 Task: Plan a weekend getaway for the end of September.
Action: Mouse moved to (76, 114)
Screenshot: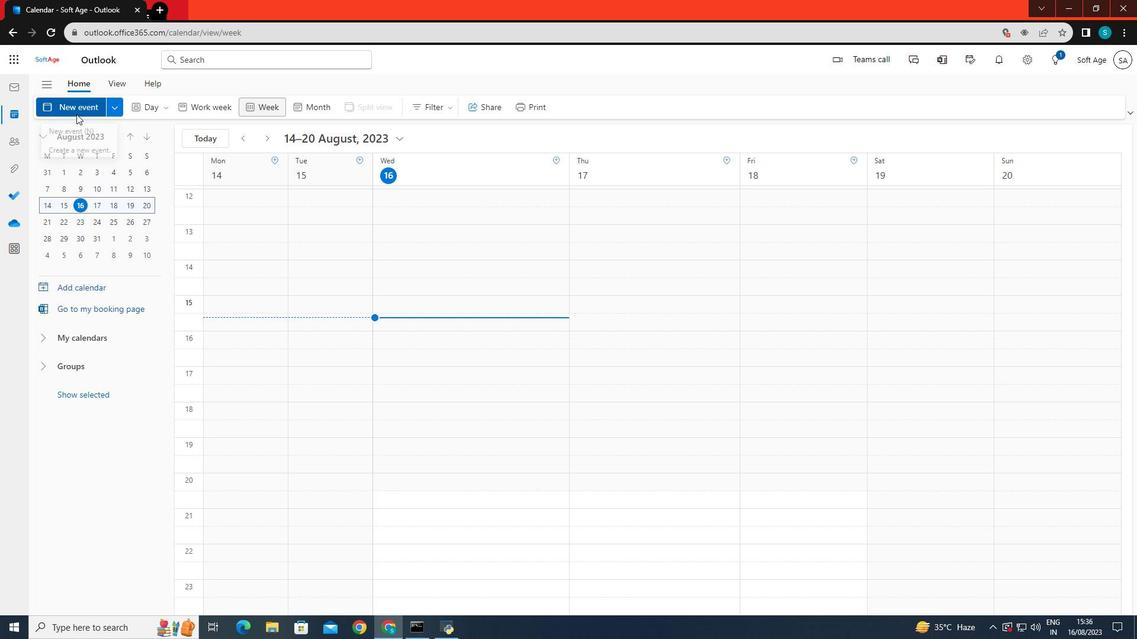 
Action: Mouse pressed left at (76, 114)
Screenshot: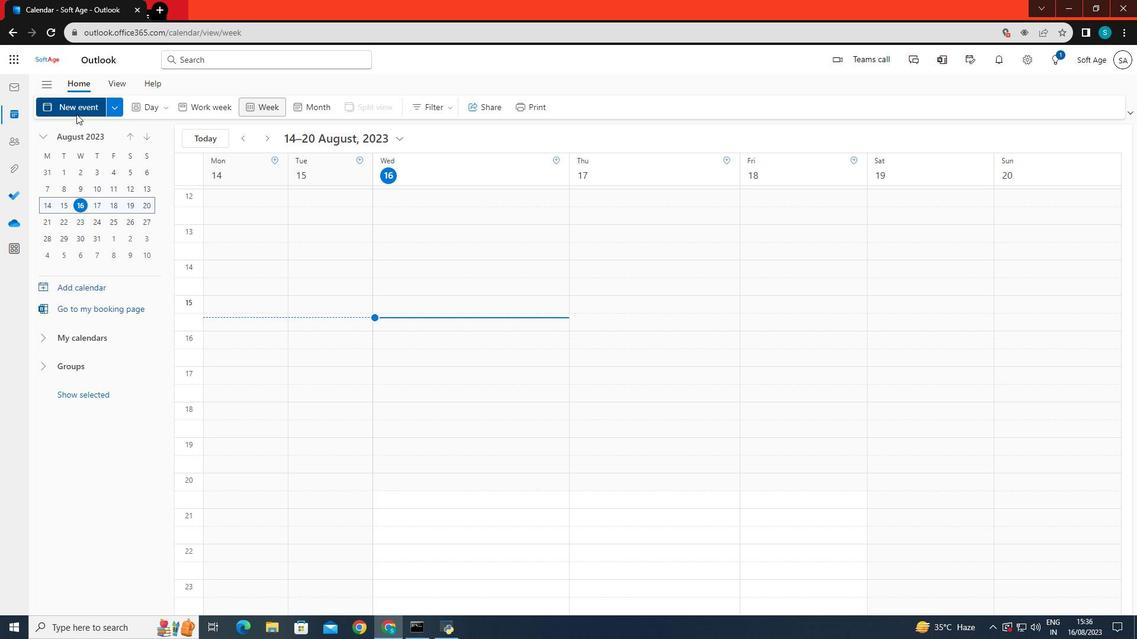 
Action: Mouse moved to (327, 181)
Screenshot: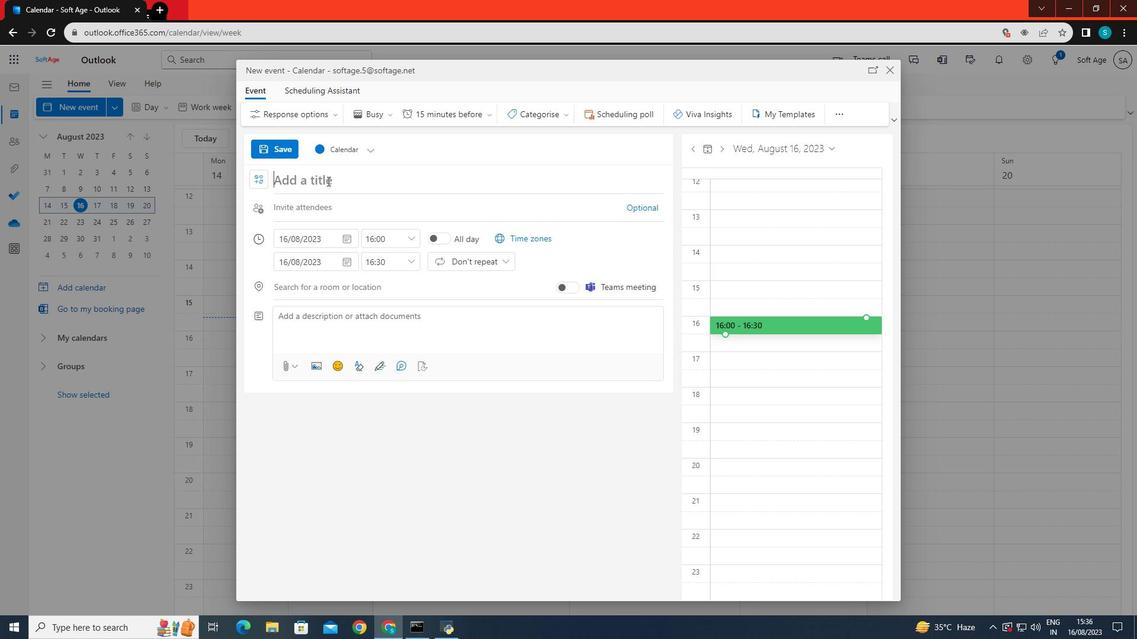 
Action: Mouse pressed left at (327, 181)
Screenshot: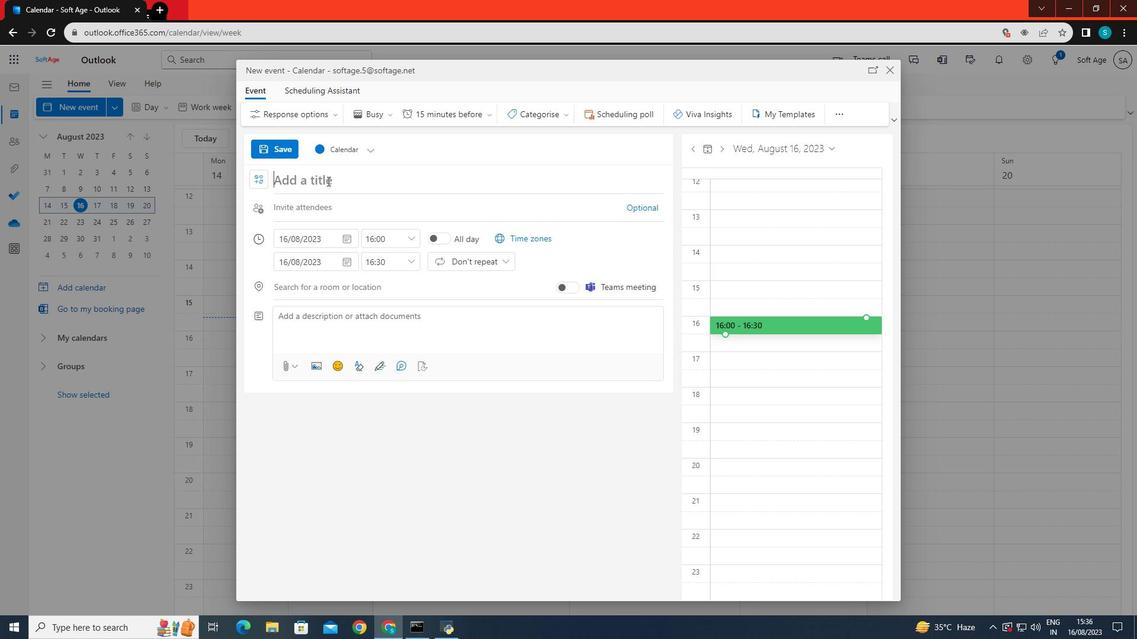 
Action: Key pressed <Key.caps_lock>PA<Key.backspace>LAN<Key.backspace><Key.backspace><Key.backspace><Key.caps_lock>lan<Key.space>a<Key.space>weekend
Screenshot: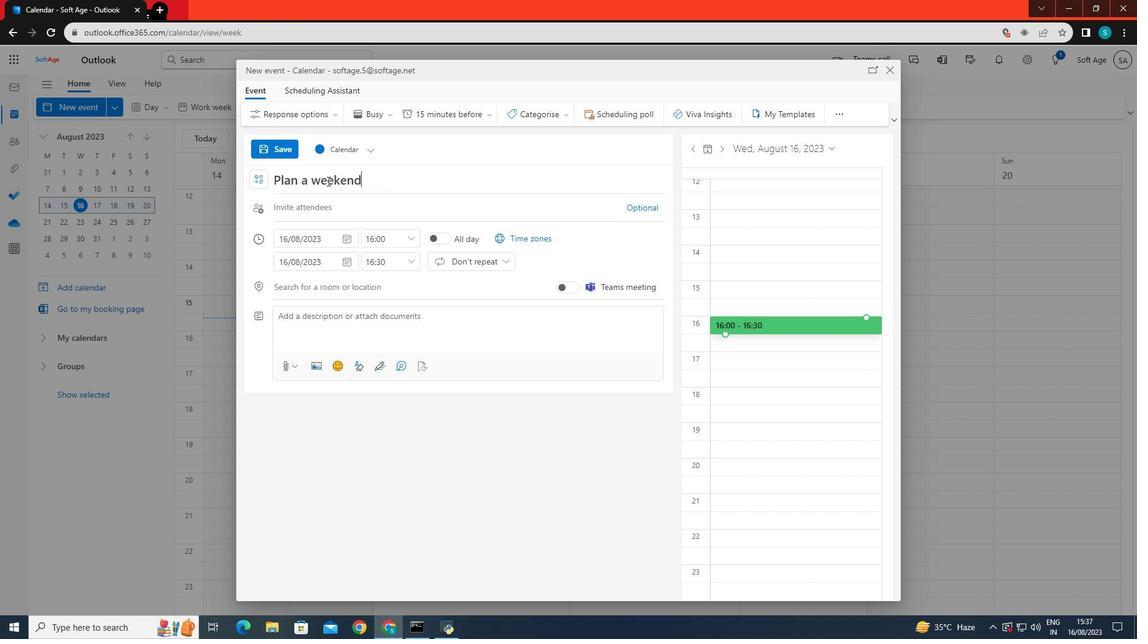 
Action: Mouse moved to (309, 235)
Screenshot: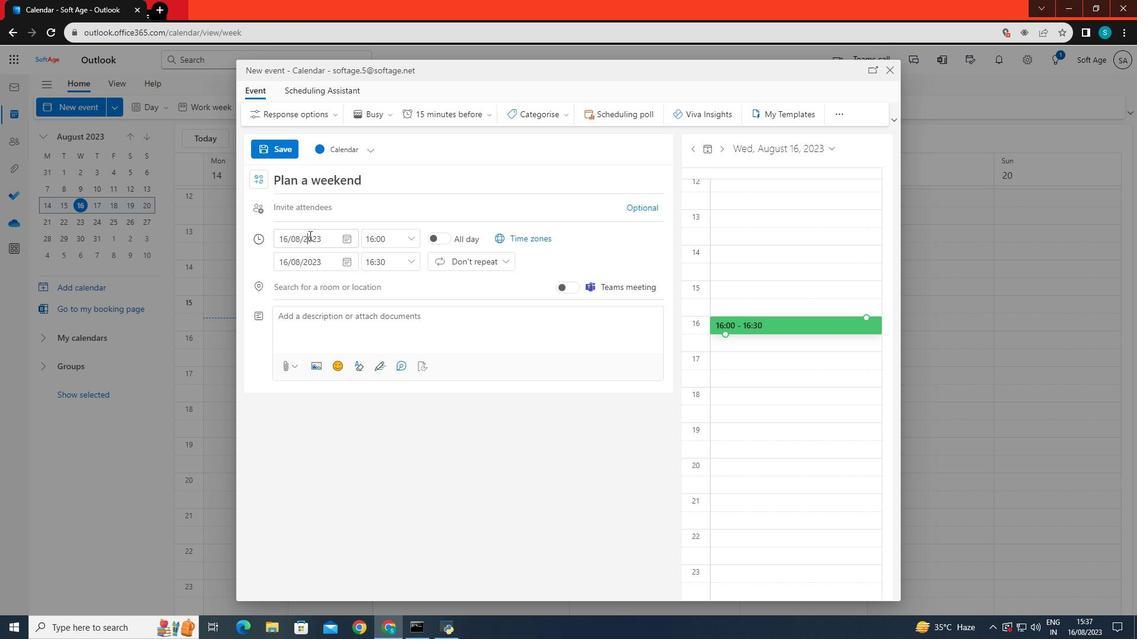
Action: Mouse pressed left at (309, 235)
Screenshot: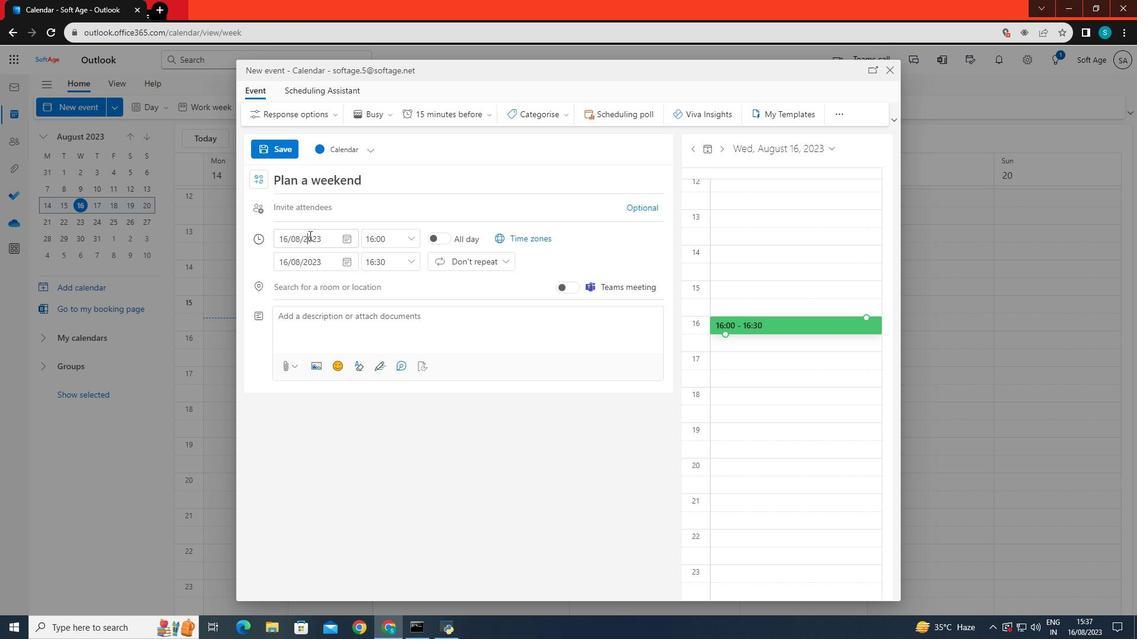 
Action: Mouse moved to (384, 265)
Screenshot: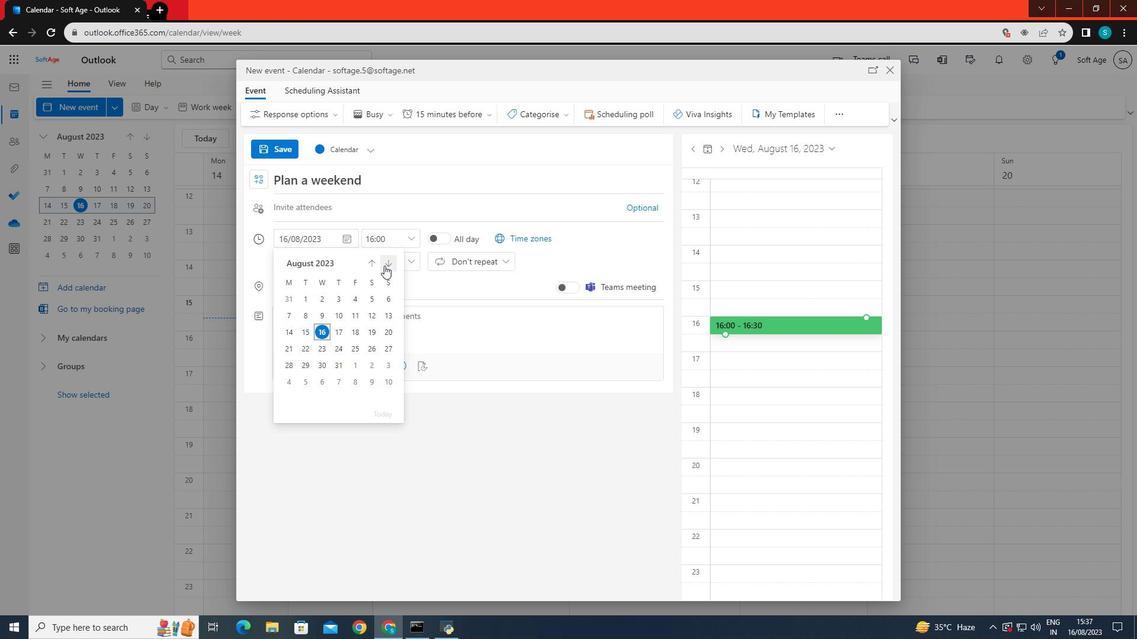 
Action: Mouse pressed left at (384, 265)
Screenshot: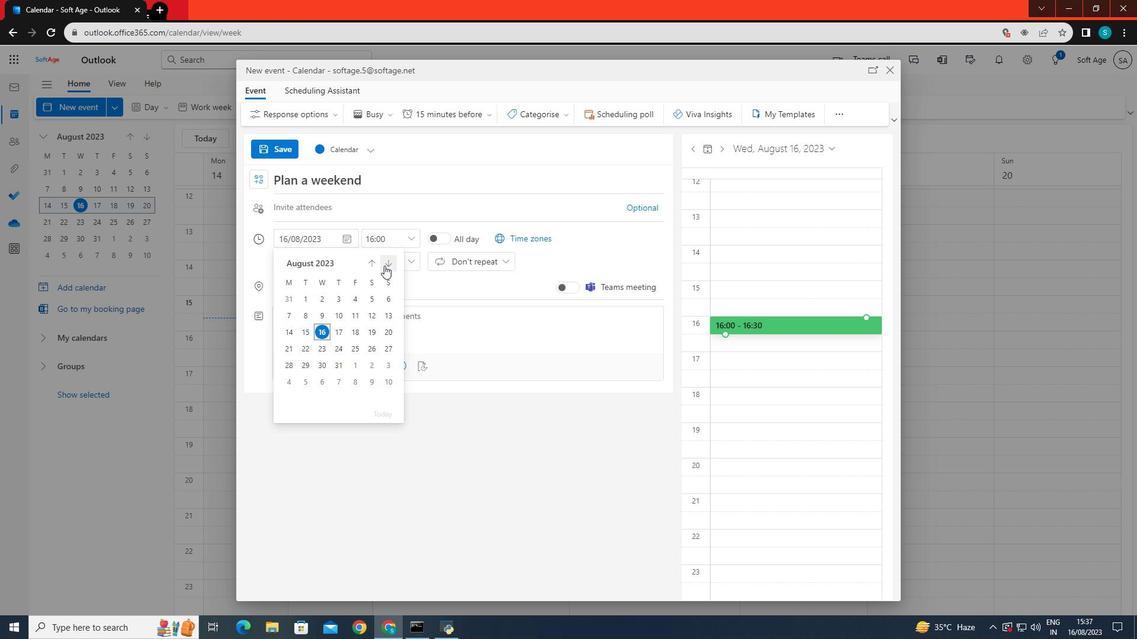 
Action: Mouse moved to (355, 366)
Screenshot: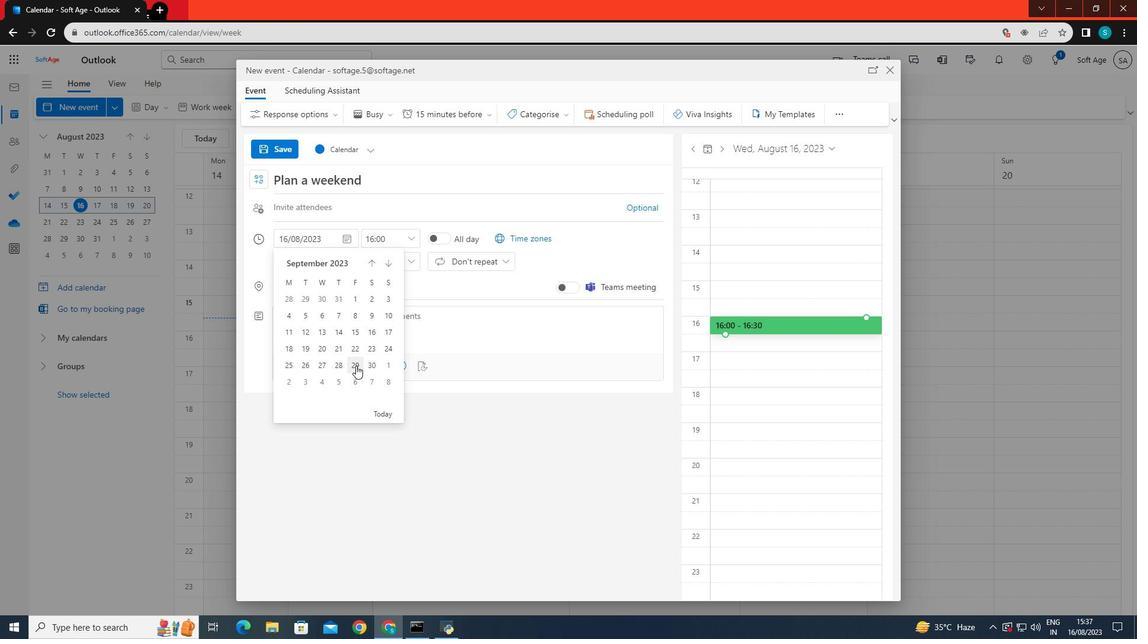 
Action: Mouse pressed left at (355, 366)
Screenshot: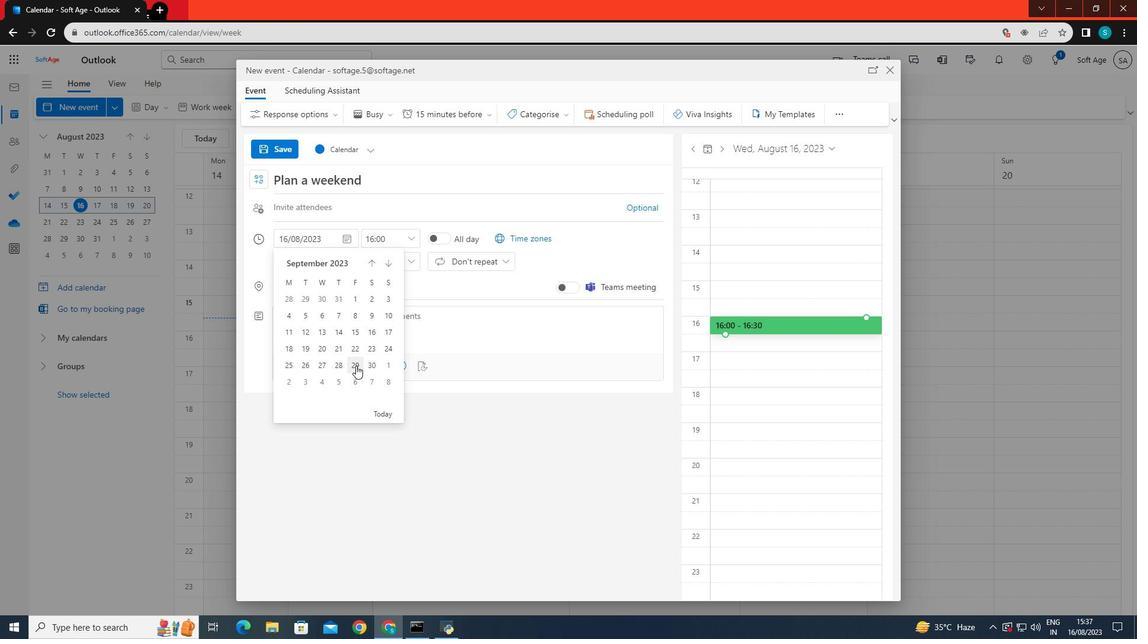 
Action: Mouse moved to (412, 239)
Screenshot: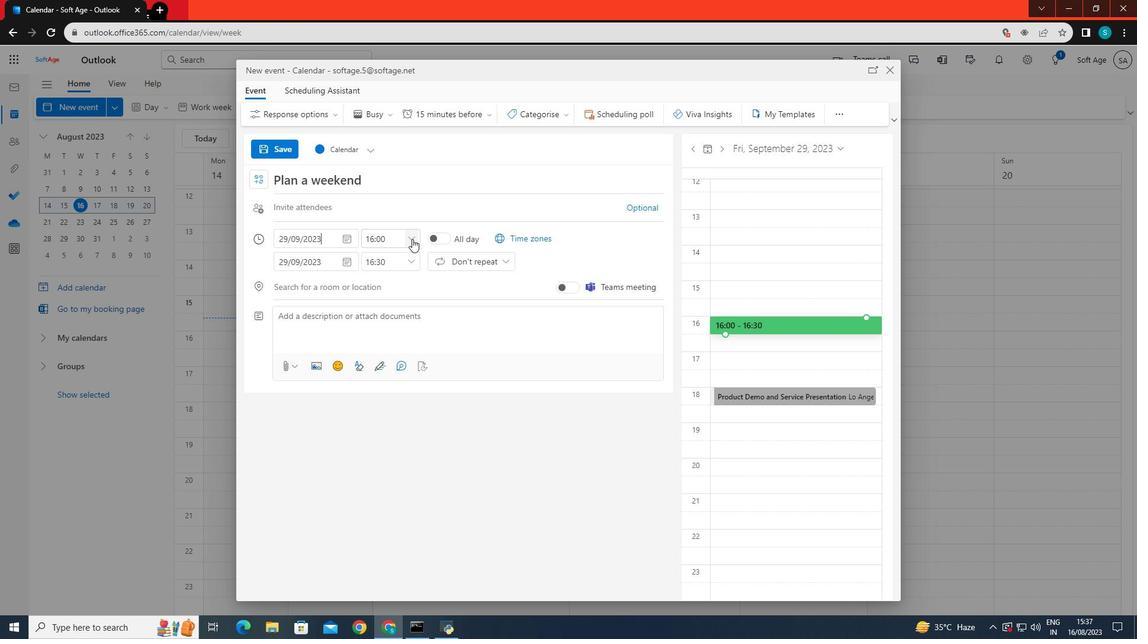 
Action: Mouse pressed left at (412, 239)
Screenshot: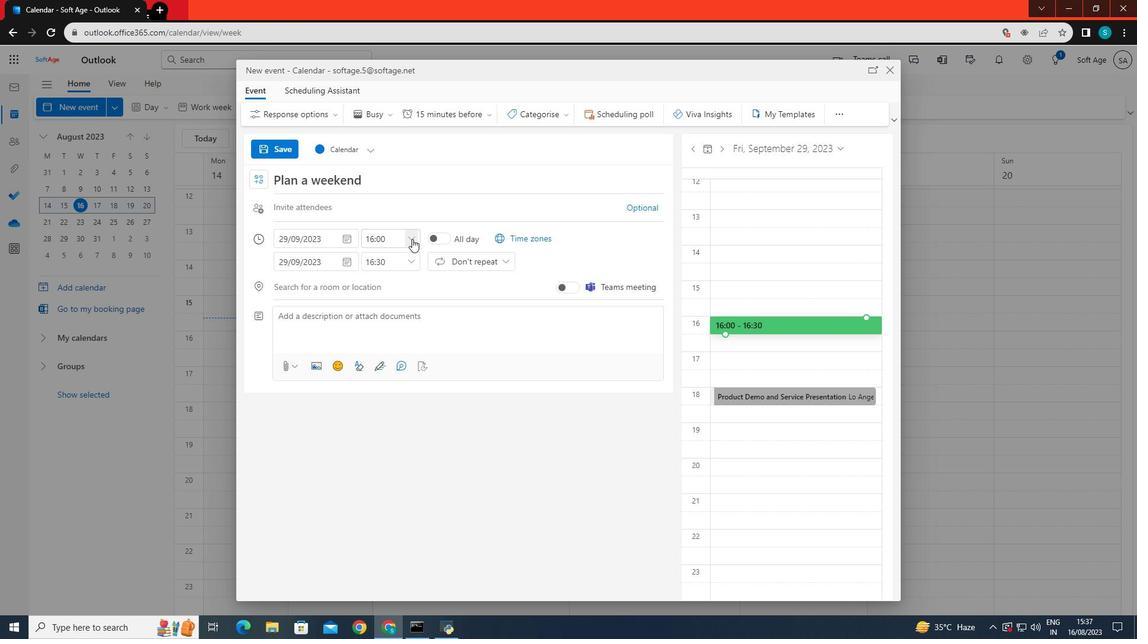 
Action: Mouse moved to (389, 318)
Screenshot: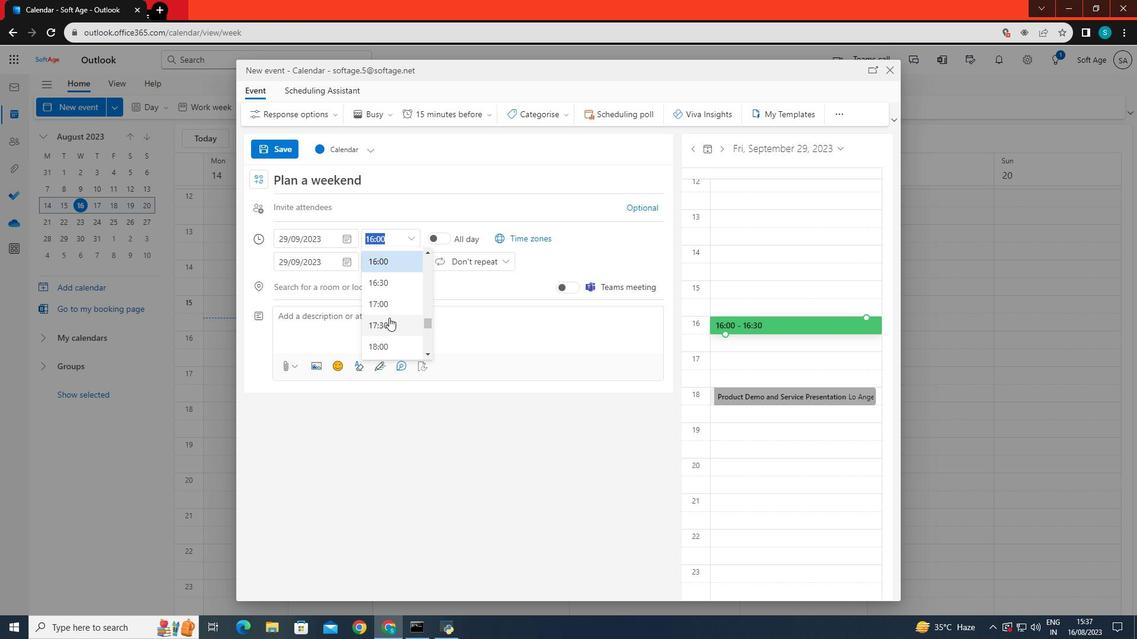 
Action: Mouse scrolled (389, 318) with delta (0, 0)
Screenshot: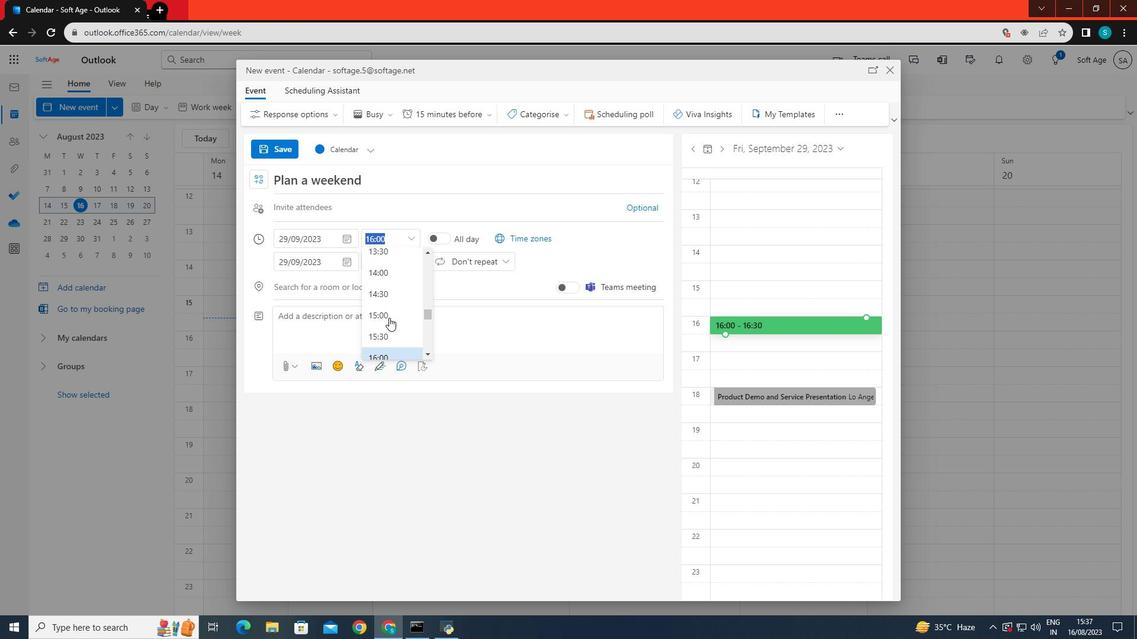 
Action: Mouse scrolled (389, 318) with delta (0, 0)
Screenshot: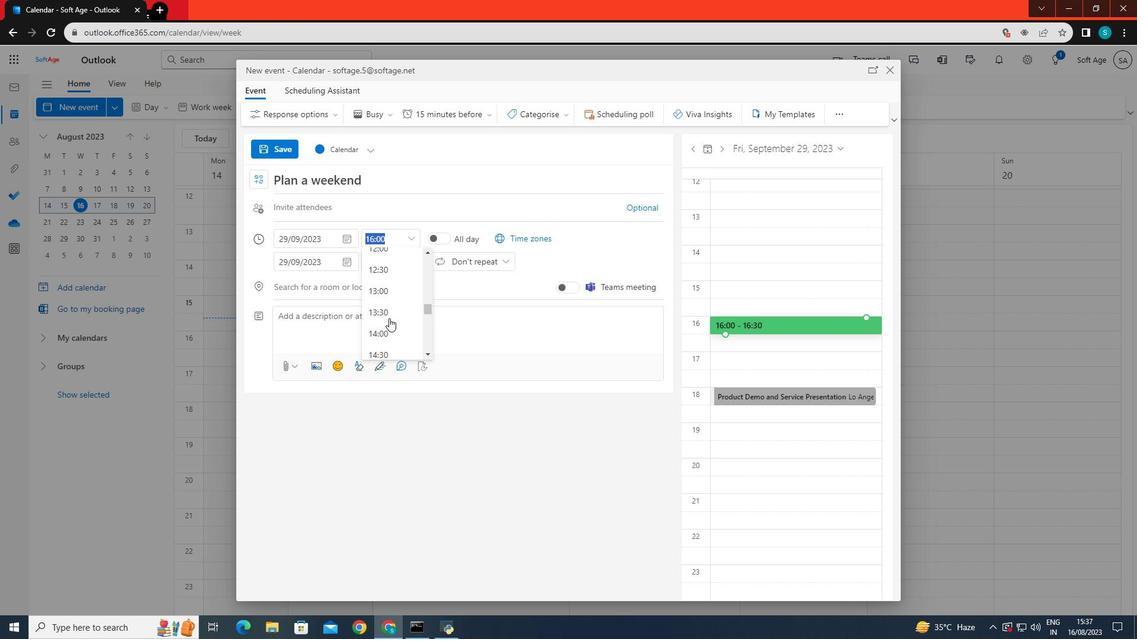 
Action: Mouse scrolled (389, 318) with delta (0, 0)
Screenshot: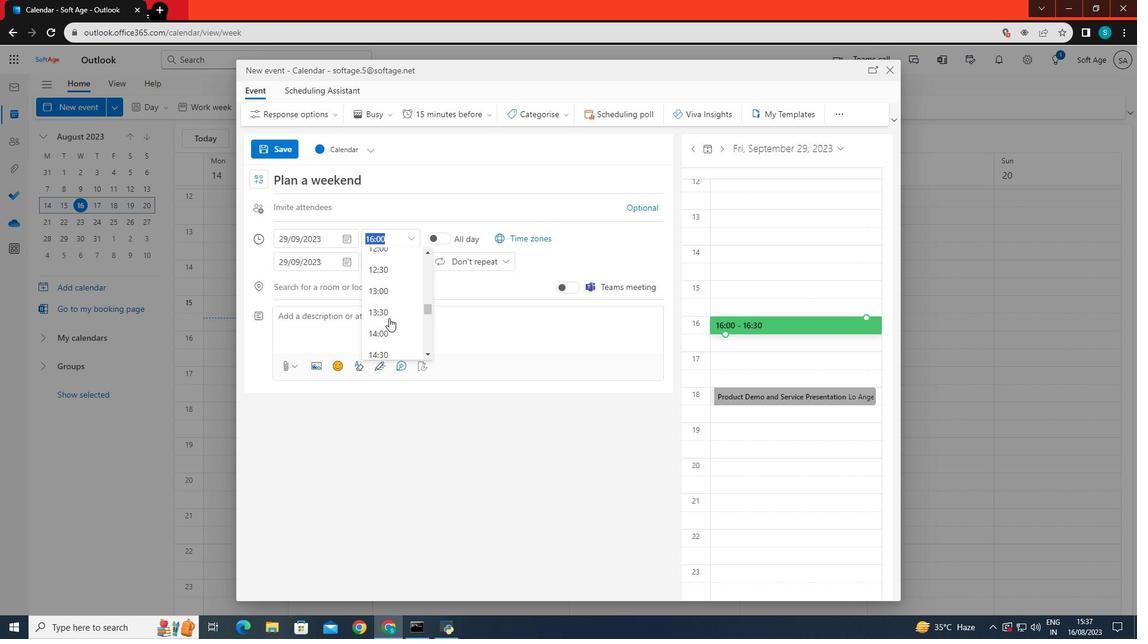 
Action: Mouse moved to (388, 320)
Screenshot: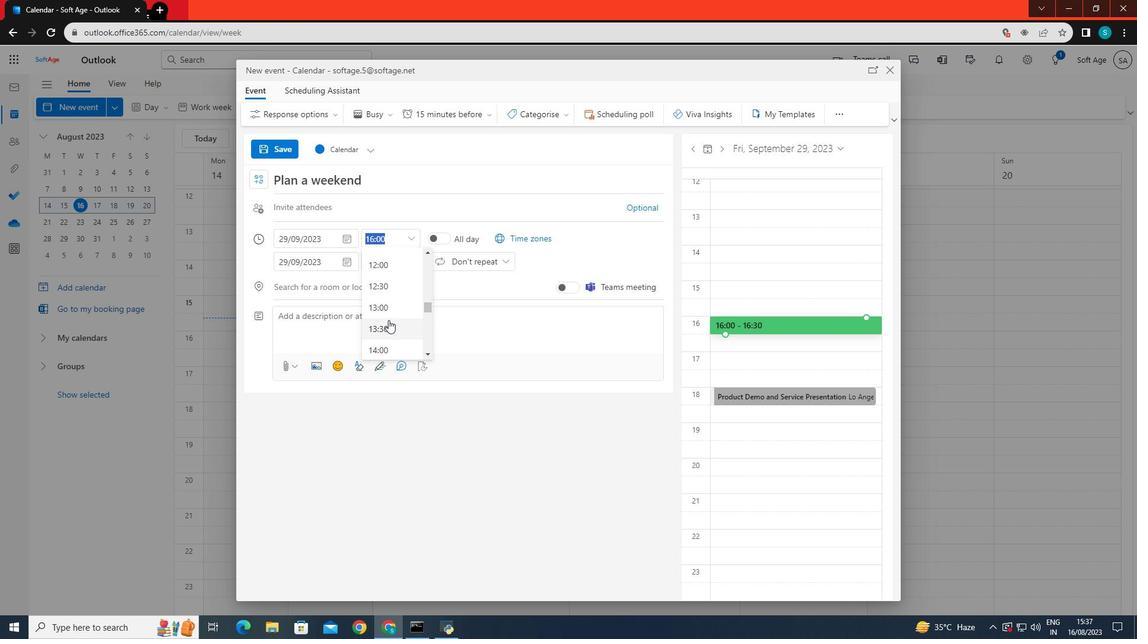 
Action: Mouse scrolled (388, 321) with delta (0, 0)
Screenshot: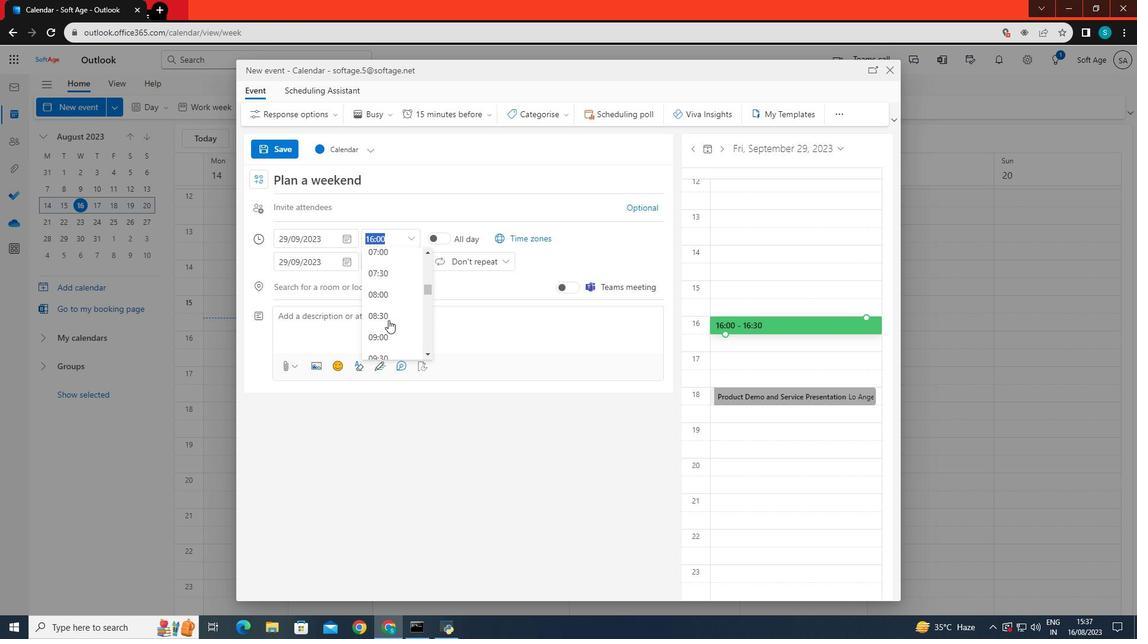 
Action: Mouse scrolled (388, 321) with delta (0, 0)
Screenshot: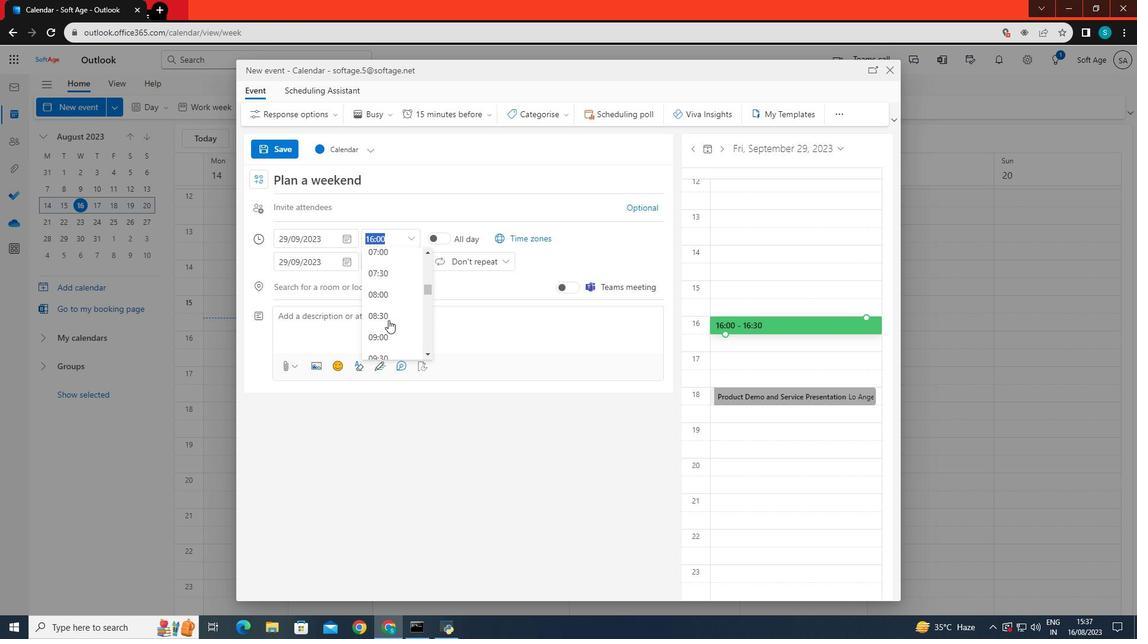 
Action: Mouse scrolled (388, 321) with delta (0, 0)
Screenshot: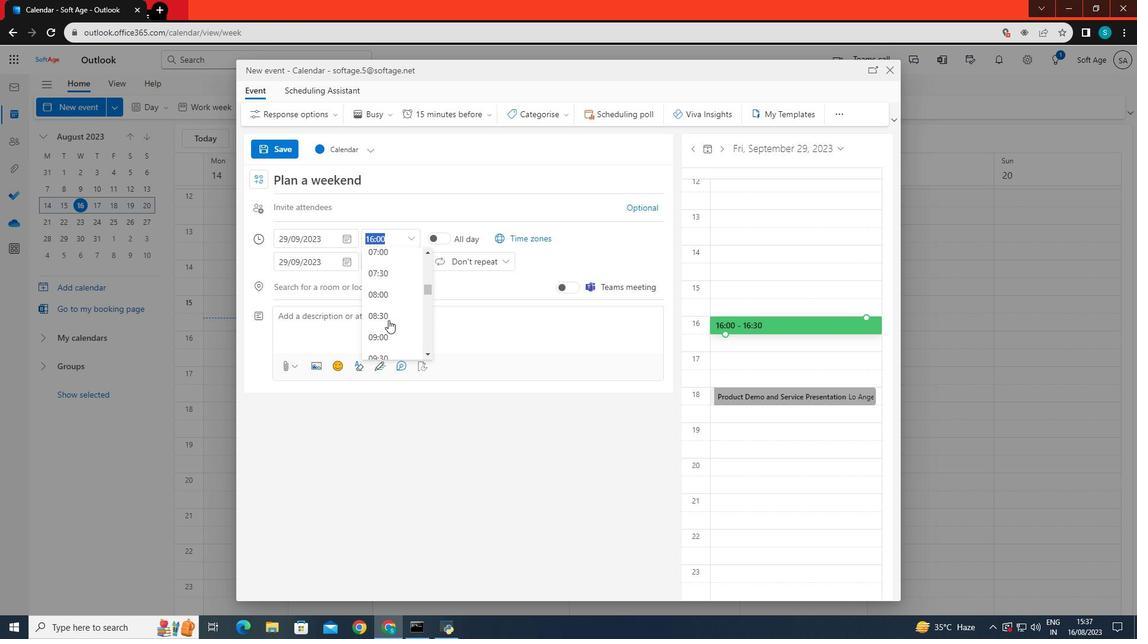 
Action: Mouse scrolled (388, 321) with delta (0, 0)
Screenshot: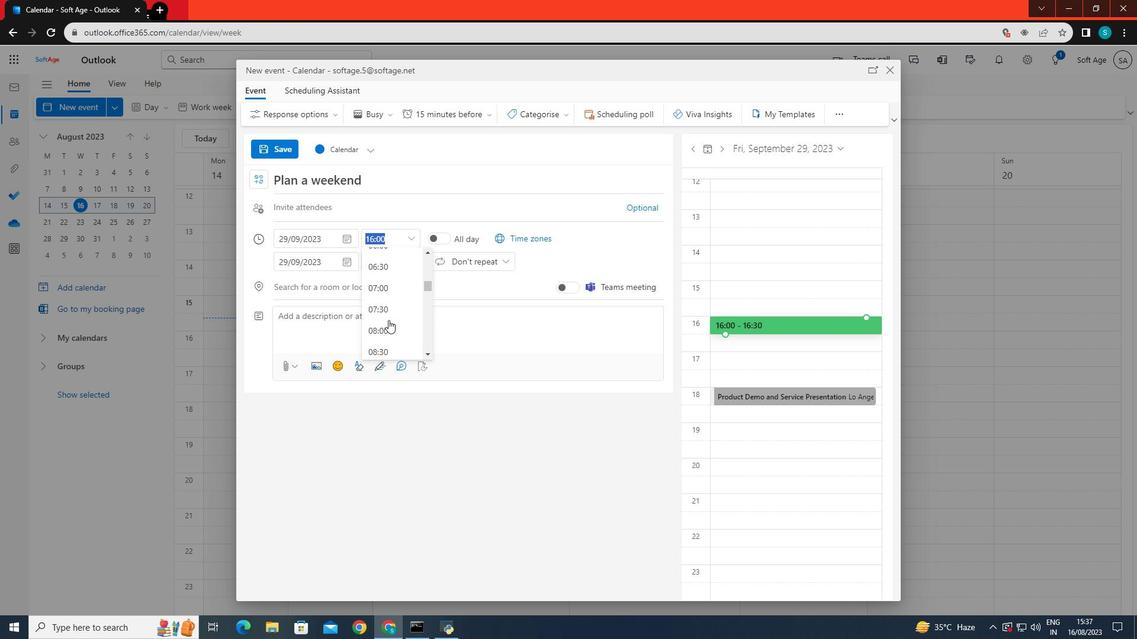 
Action: Mouse moved to (379, 276)
Screenshot: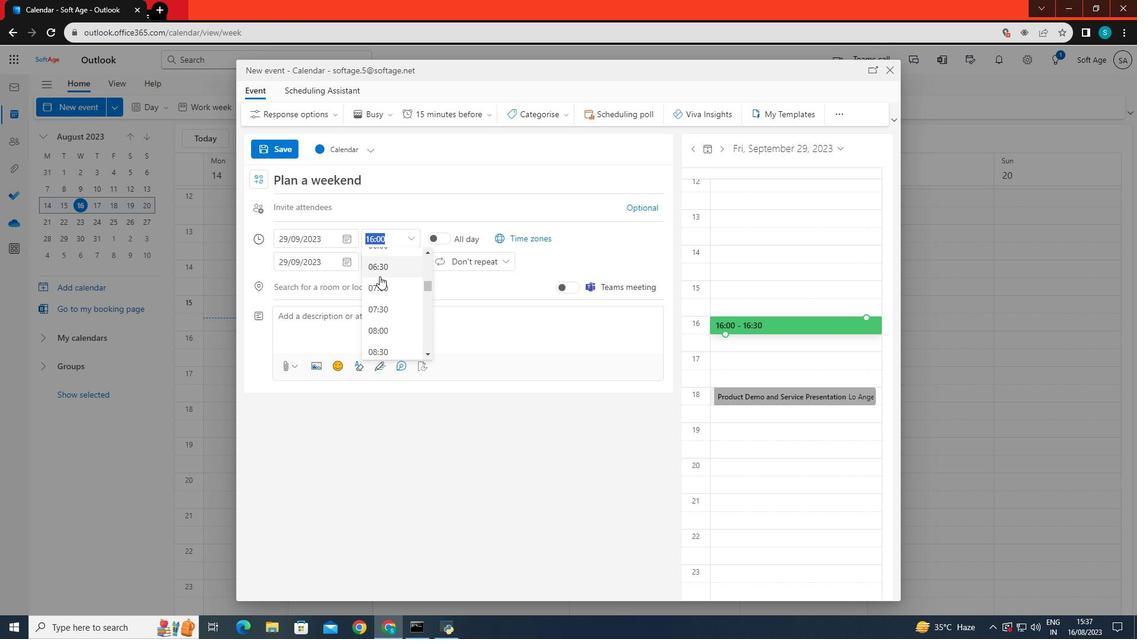 
Action: Mouse scrolled (379, 277) with delta (0, 0)
Screenshot: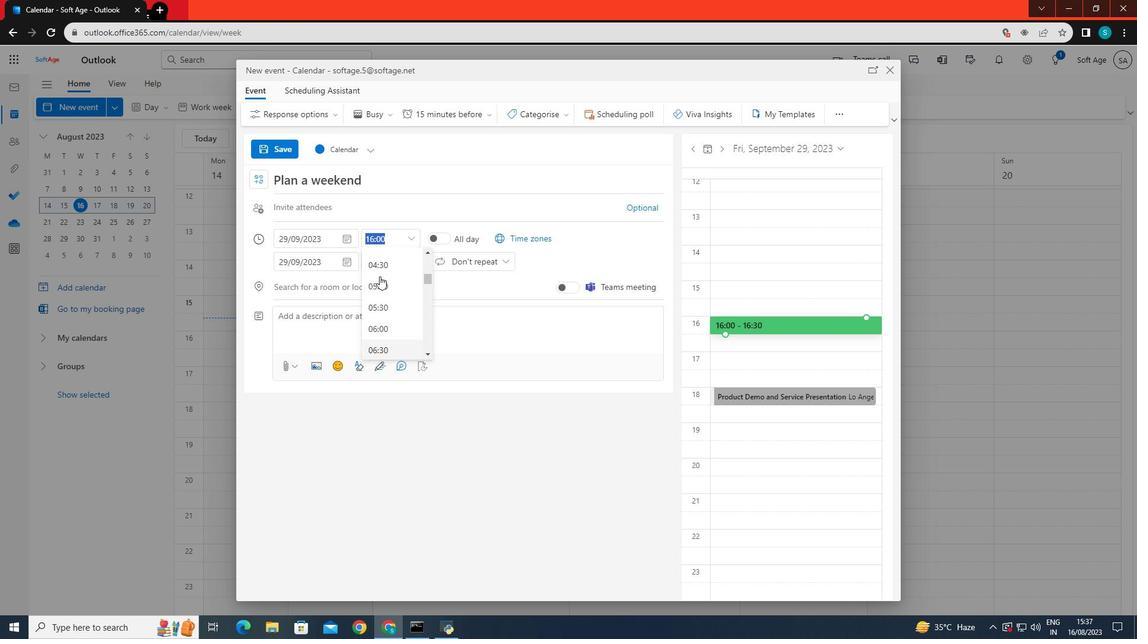 
Action: Mouse scrolled (379, 277) with delta (0, 0)
Screenshot: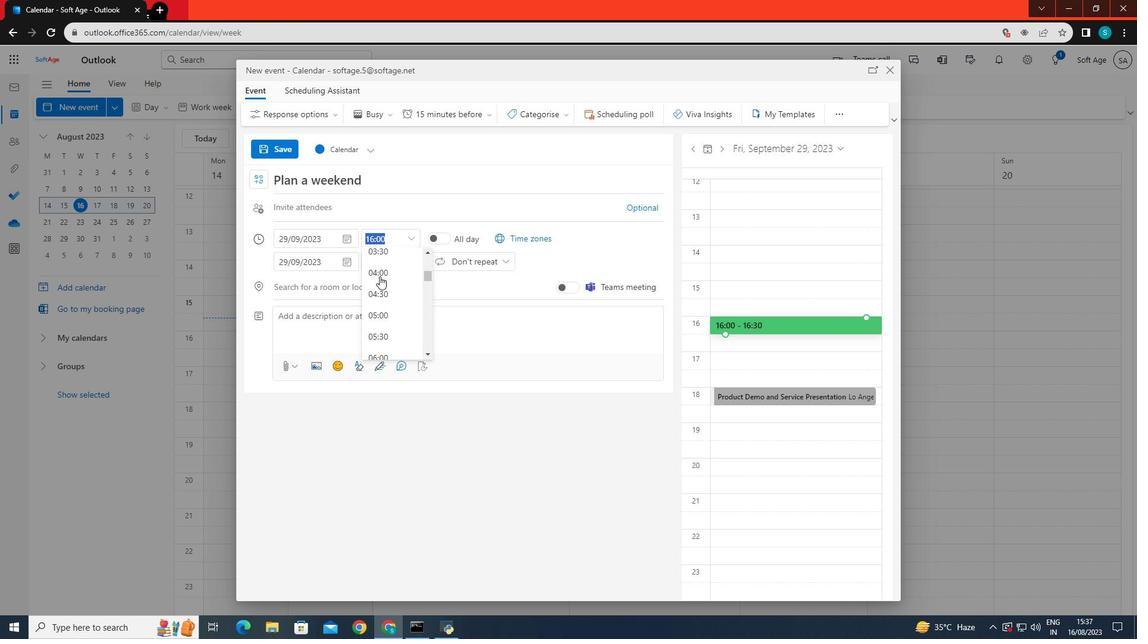
Action: Mouse moved to (379, 291)
Screenshot: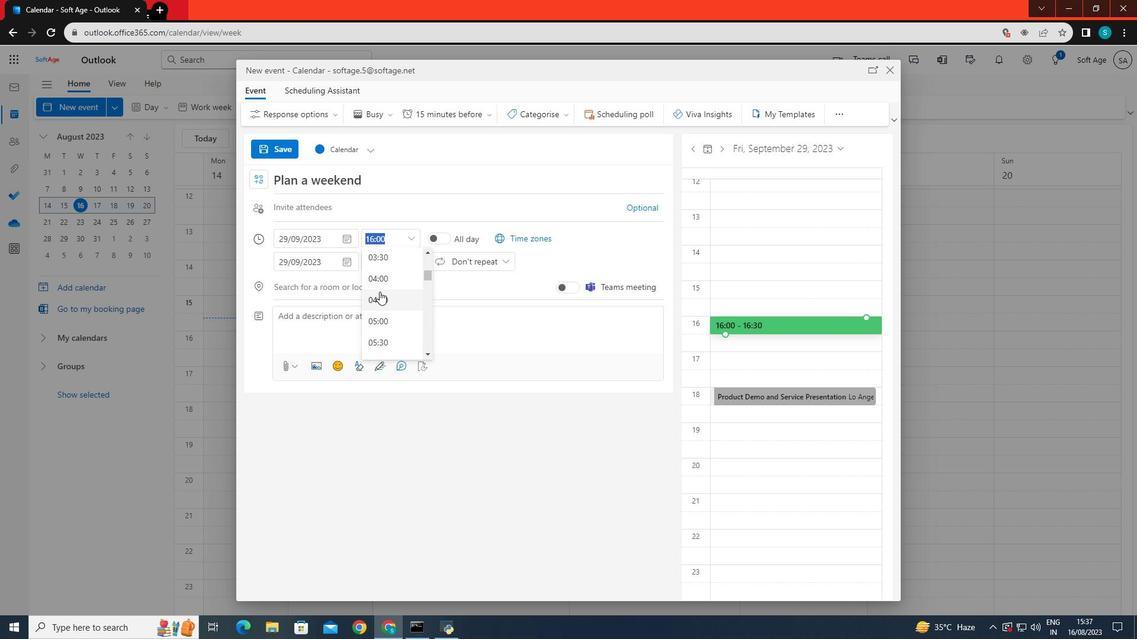 
Action: Mouse scrolled (379, 292) with delta (0, 0)
Screenshot: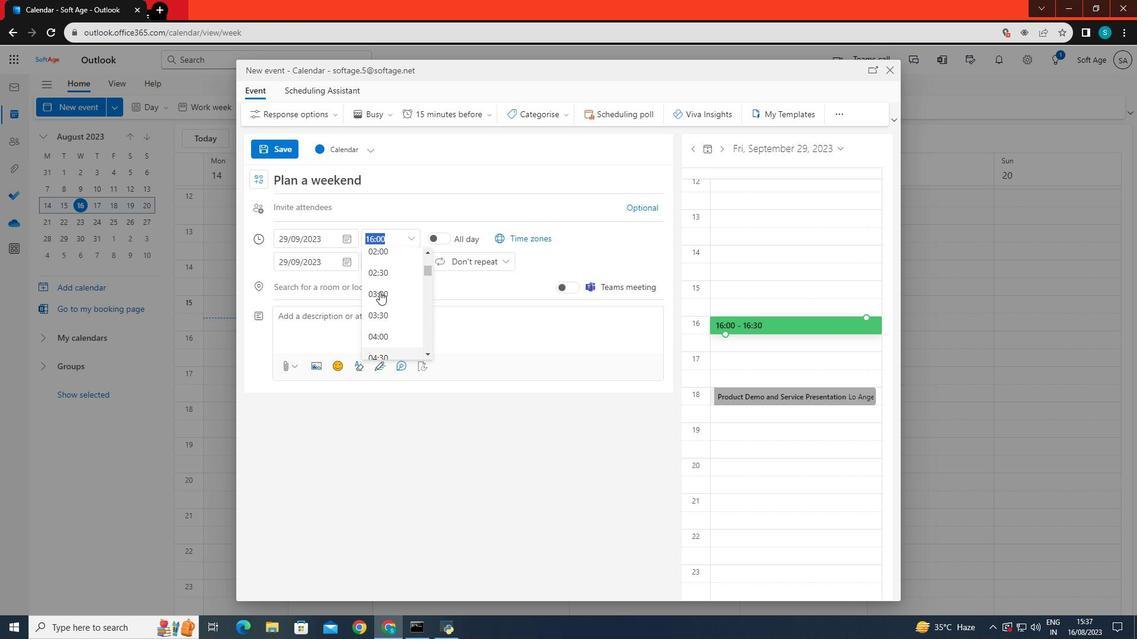 
Action: Mouse scrolled (379, 292) with delta (0, 0)
Screenshot: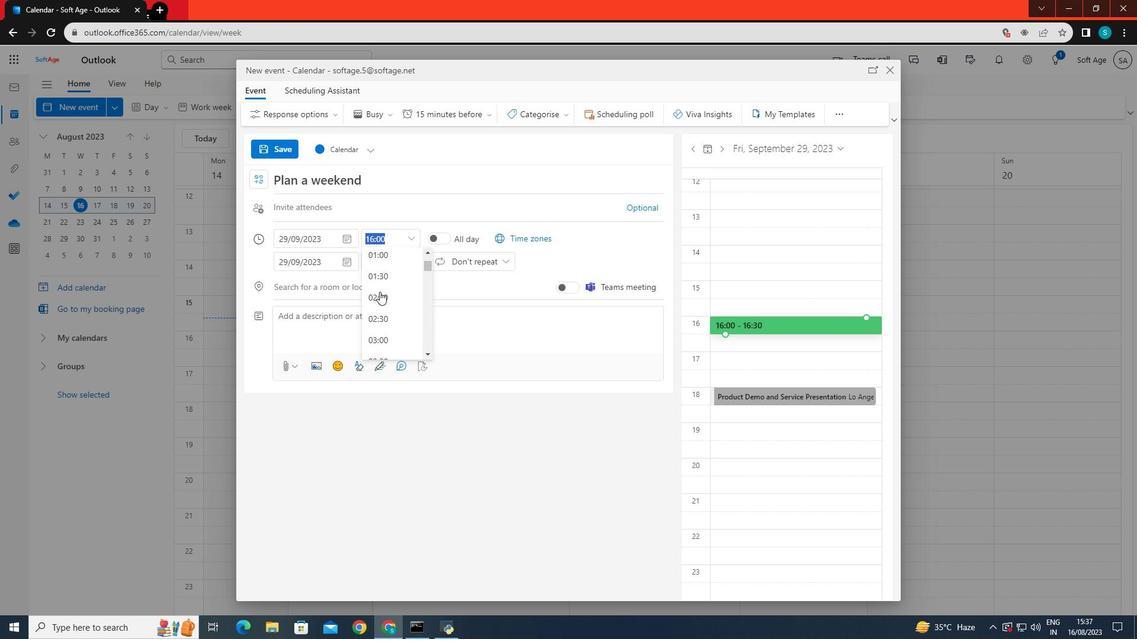 
Action: Mouse moved to (381, 330)
Screenshot: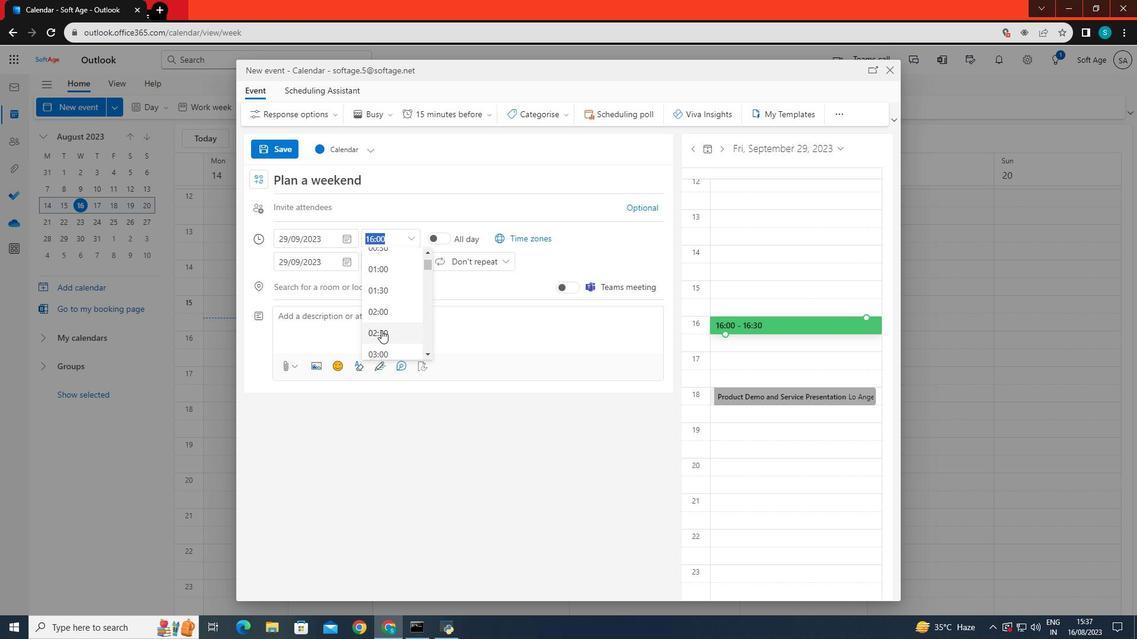 
Action: Mouse scrolled (381, 329) with delta (0, 0)
Screenshot: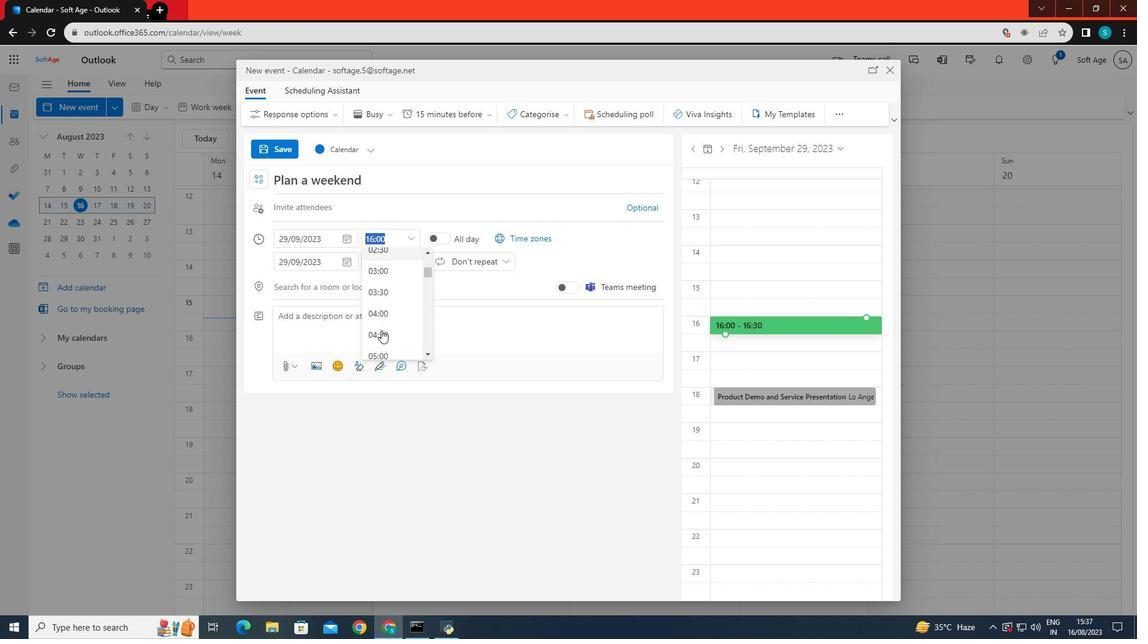 
Action: Mouse scrolled (381, 329) with delta (0, 0)
Screenshot: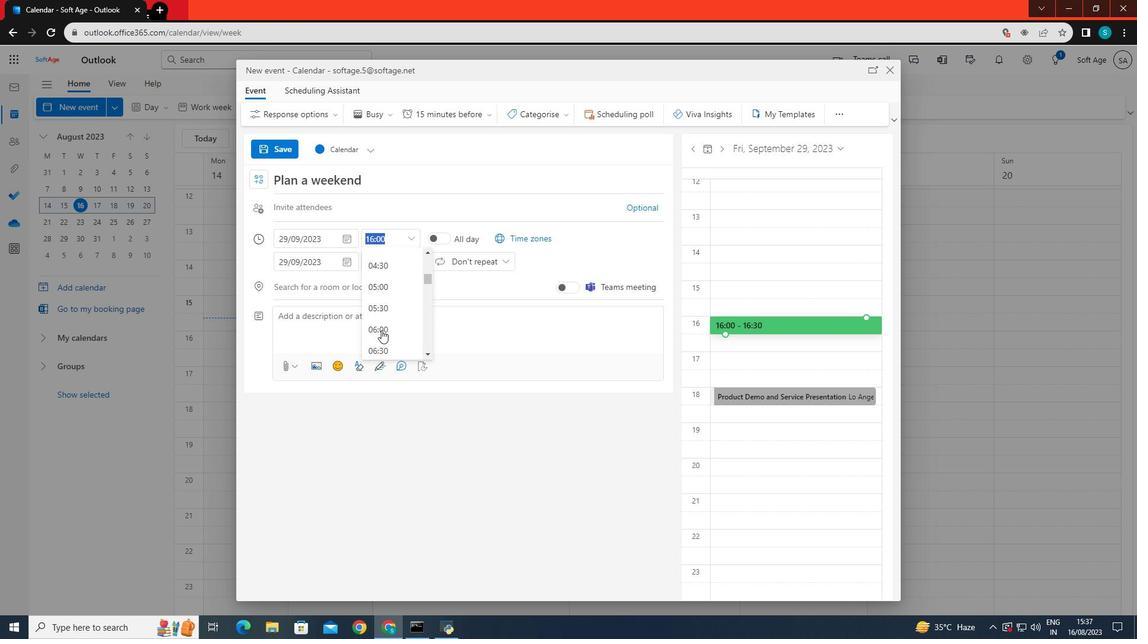 
Action: Mouse scrolled (381, 329) with delta (0, 0)
Screenshot: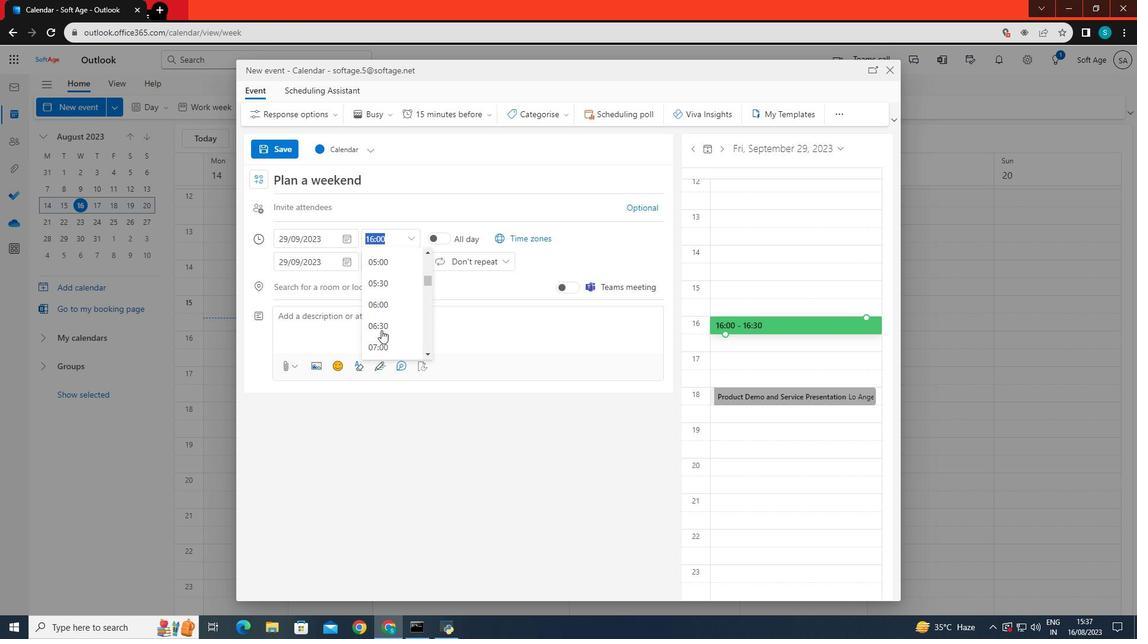 
Action: Mouse moved to (386, 337)
Screenshot: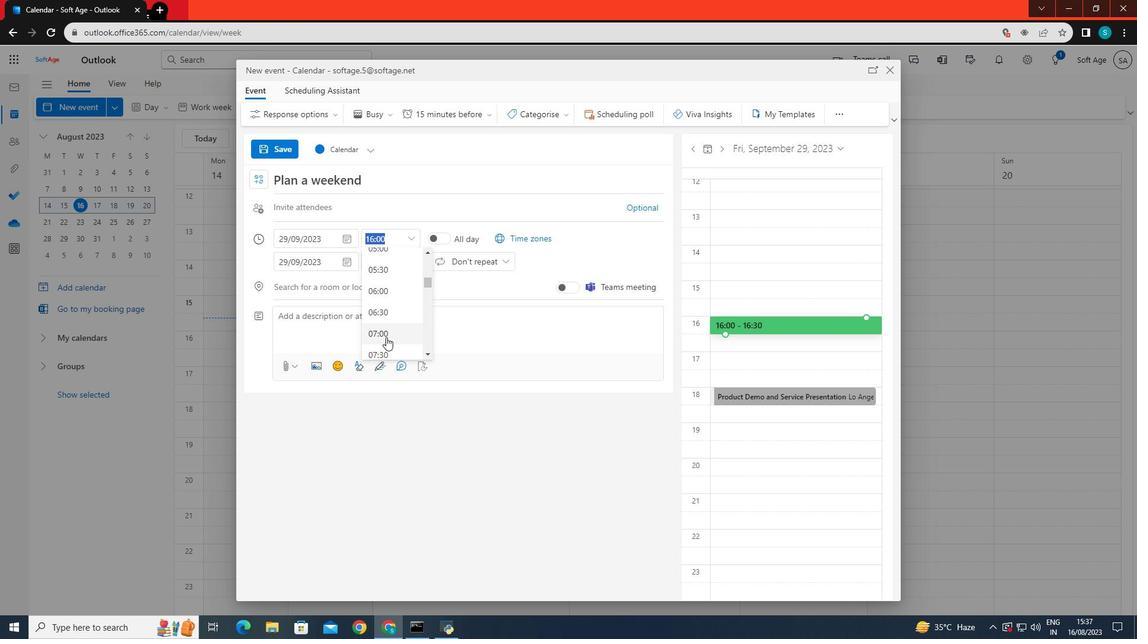 
Action: Mouse scrolled (386, 337) with delta (0, 0)
Screenshot: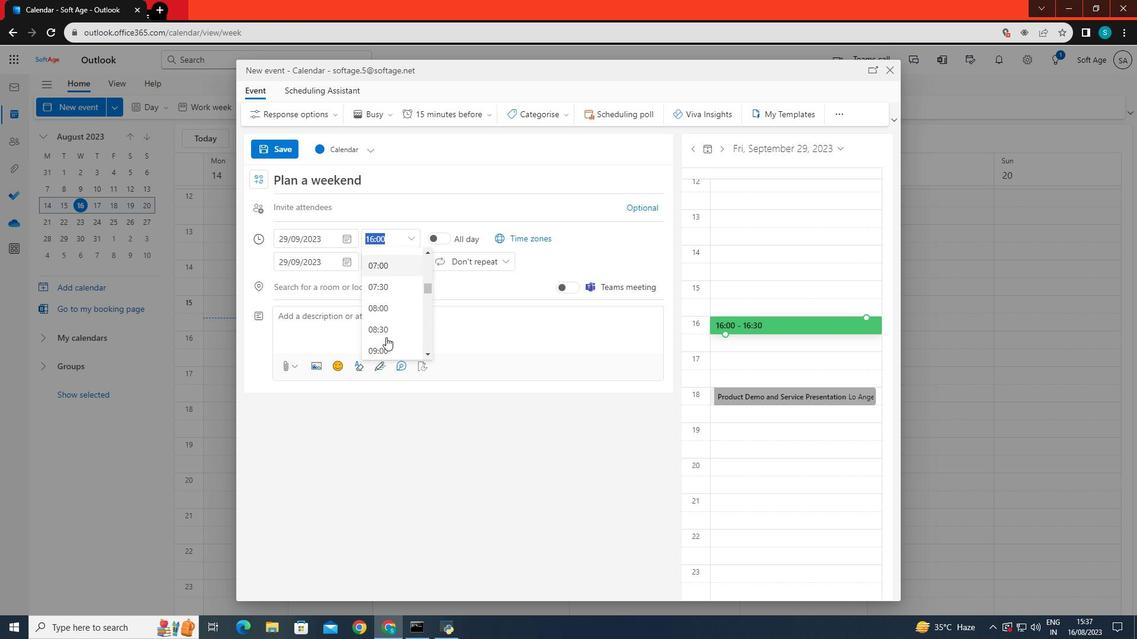 
Action: Mouse scrolled (386, 337) with delta (0, 0)
Screenshot: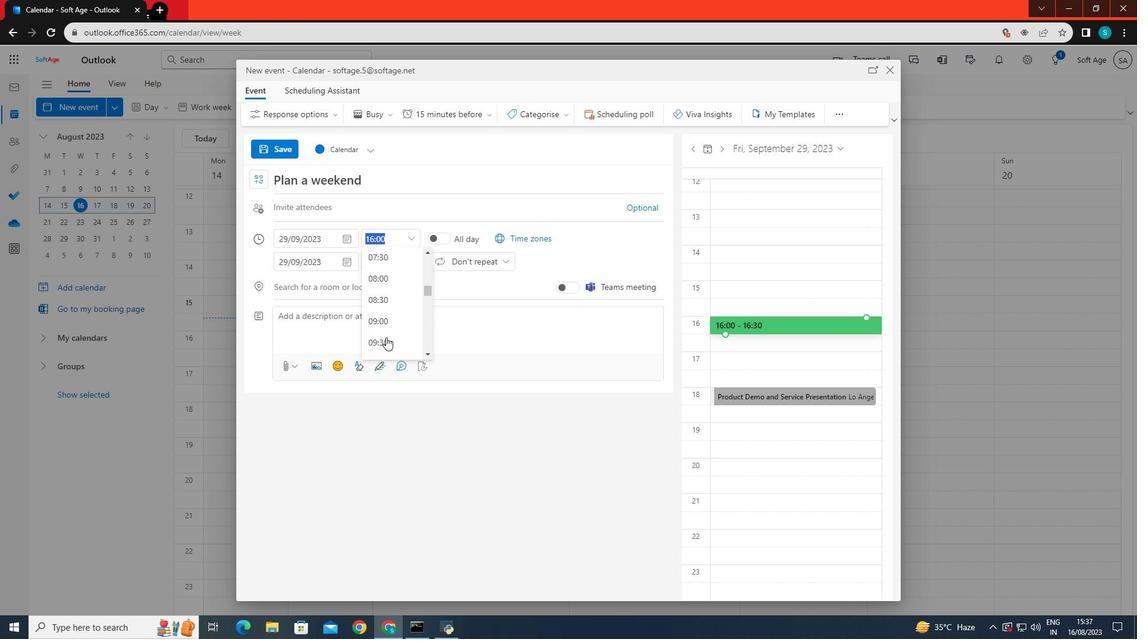 
Action: Mouse moved to (379, 312)
Screenshot: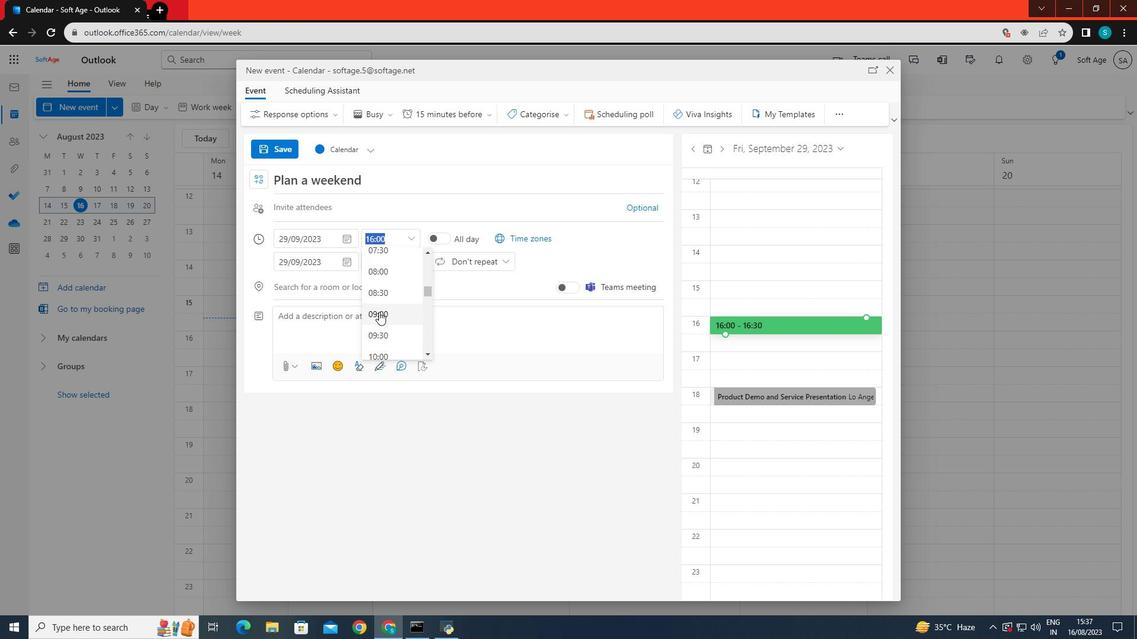 
Action: Mouse pressed left at (379, 312)
Screenshot: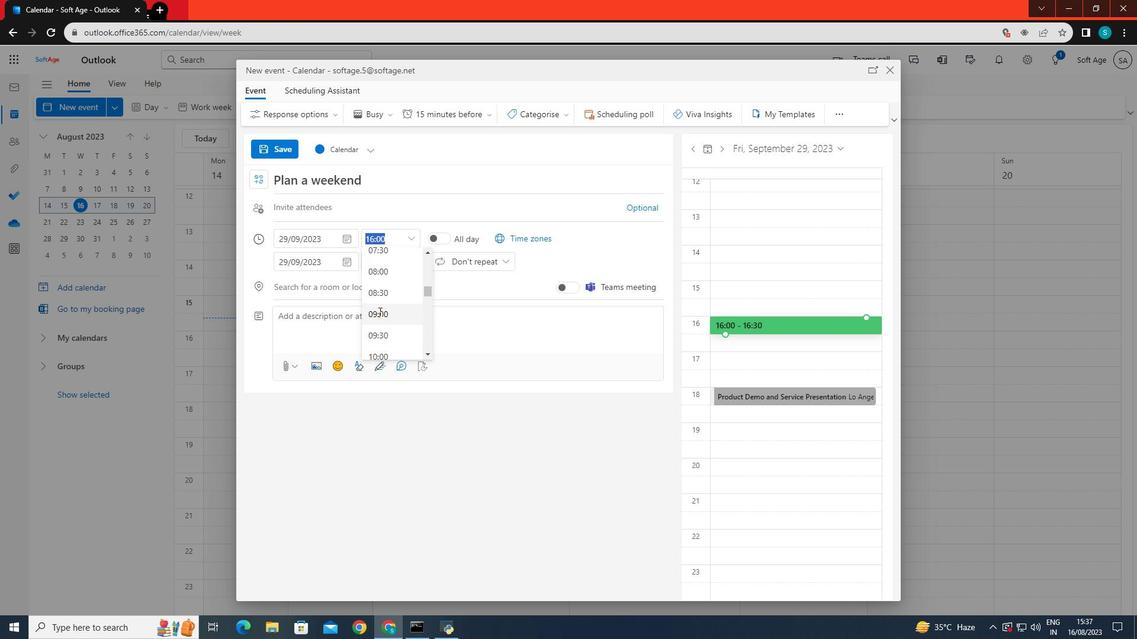 
Action: Mouse moved to (411, 264)
Screenshot: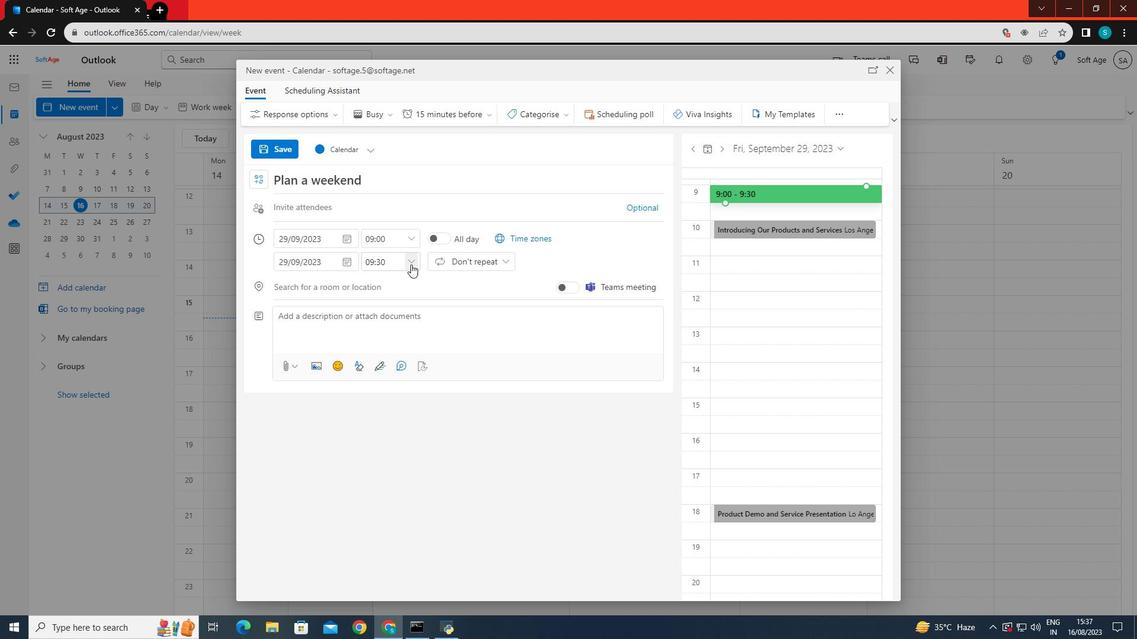 
Action: Mouse pressed left at (411, 264)
Screenshot: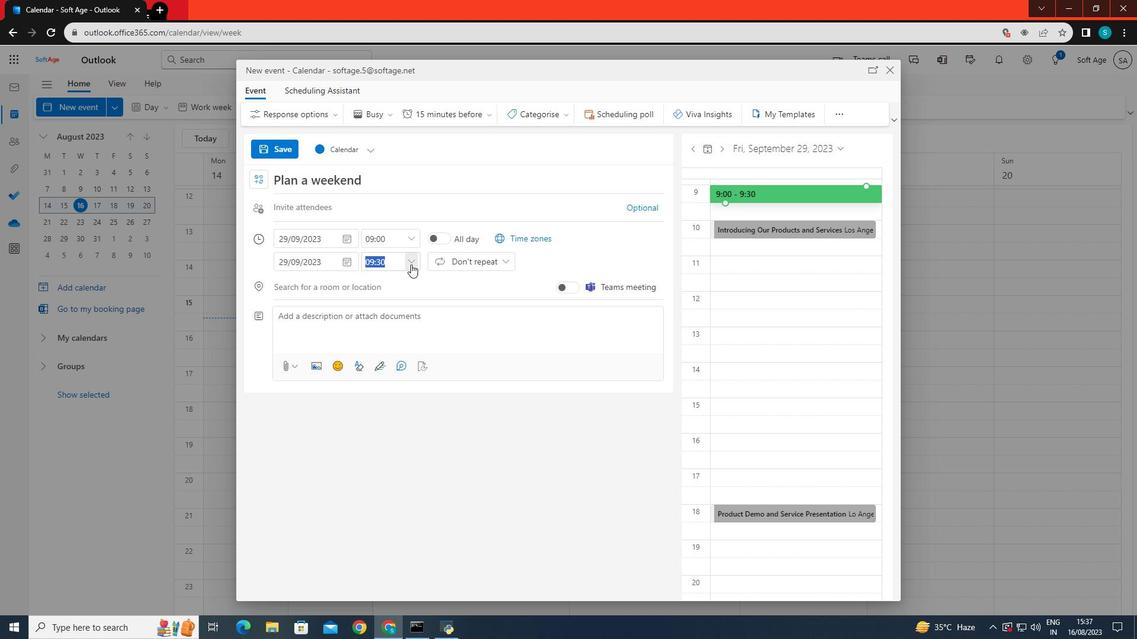 
Action: Mouse moved to (405, 346)
Screenshot: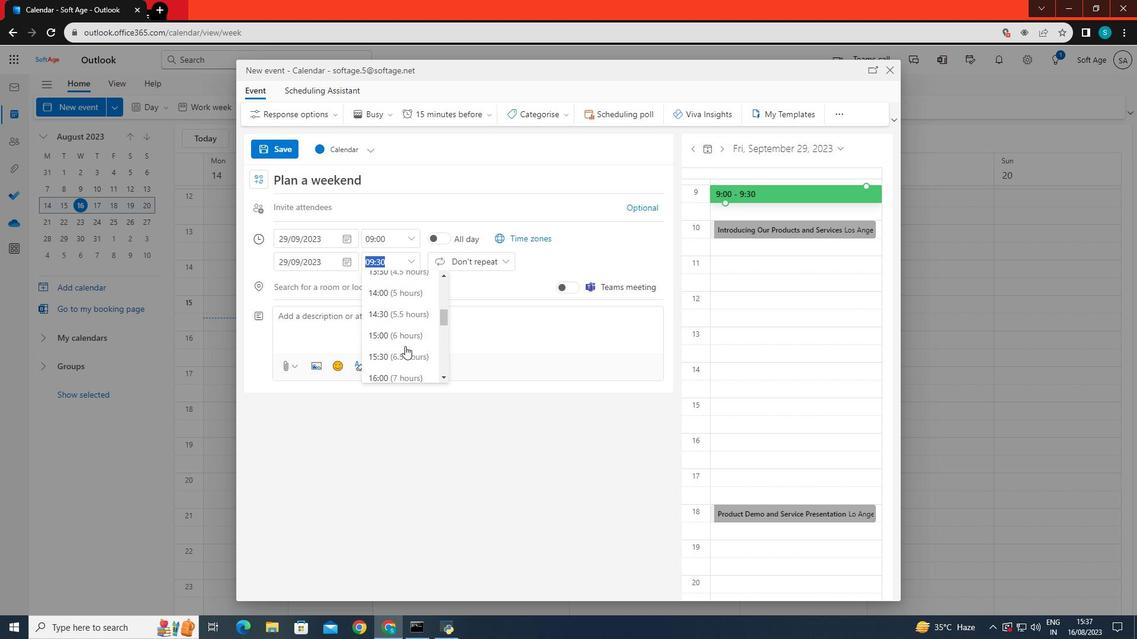 
Action: Mouse scrolled (405, 345) with delta (0, 0)
Screenshot: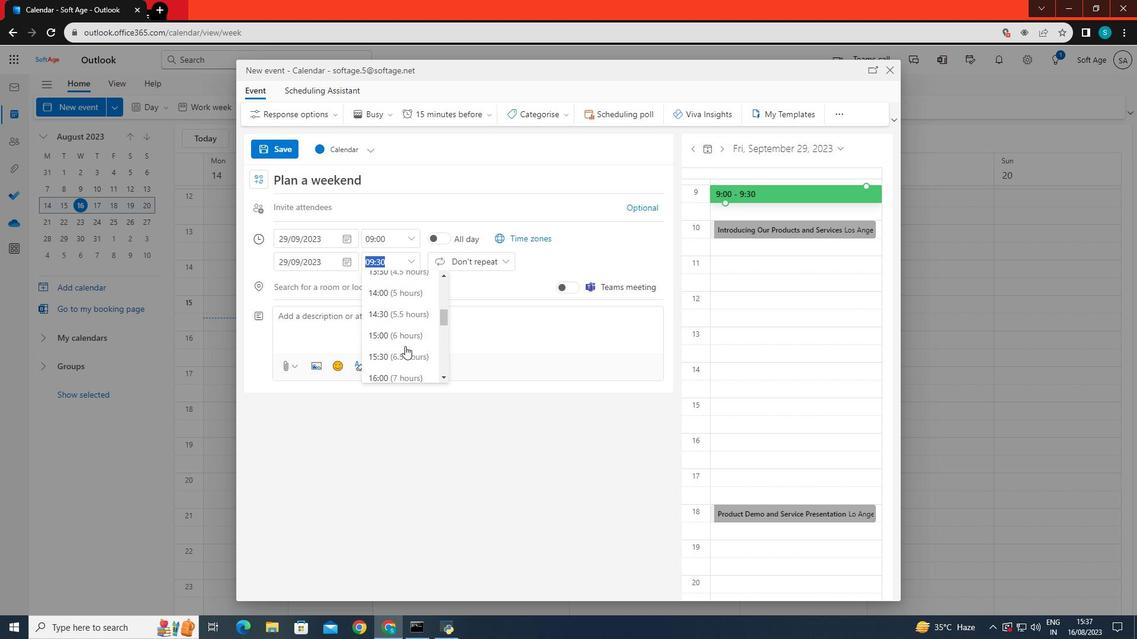 
Action: Mouse scrolled (405, 345) with delta (0, 0)
Screenshot: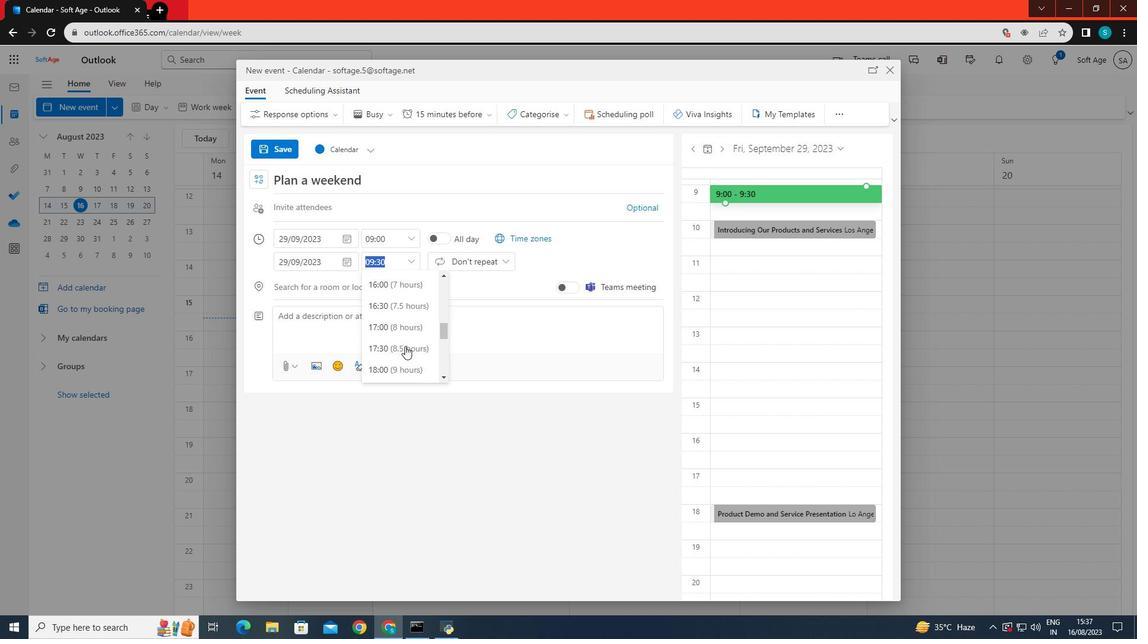 
Action: Mouse scrolled (405, 345) with delta (0, 0)
Screenshot: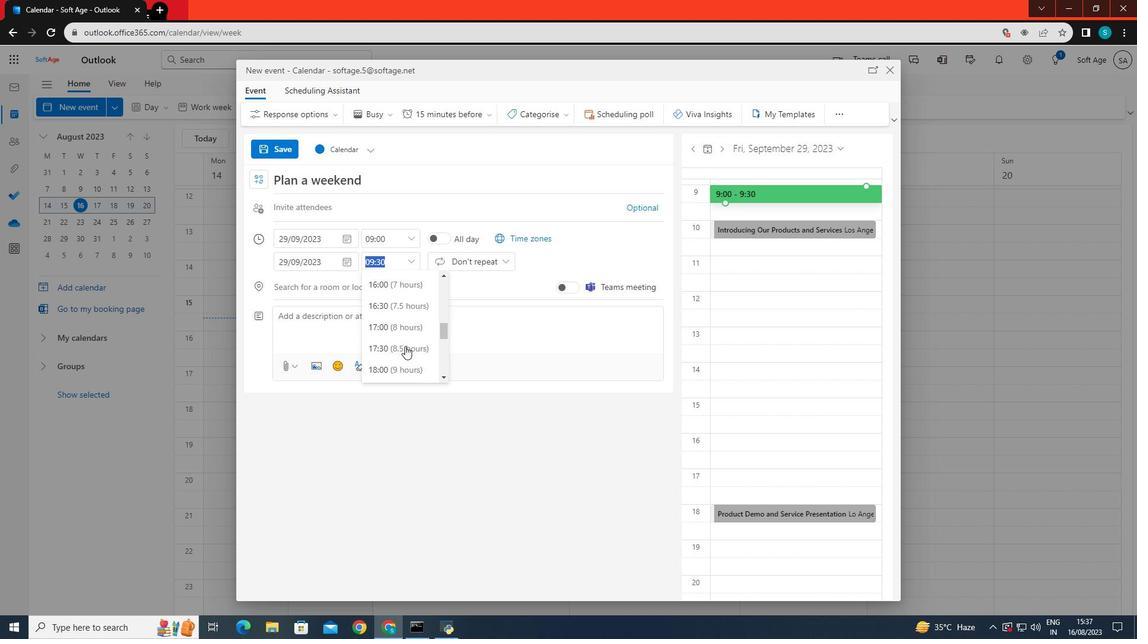 
Action: Mouse scrolled (405, 345) with delta (0, 0)
Screenshot: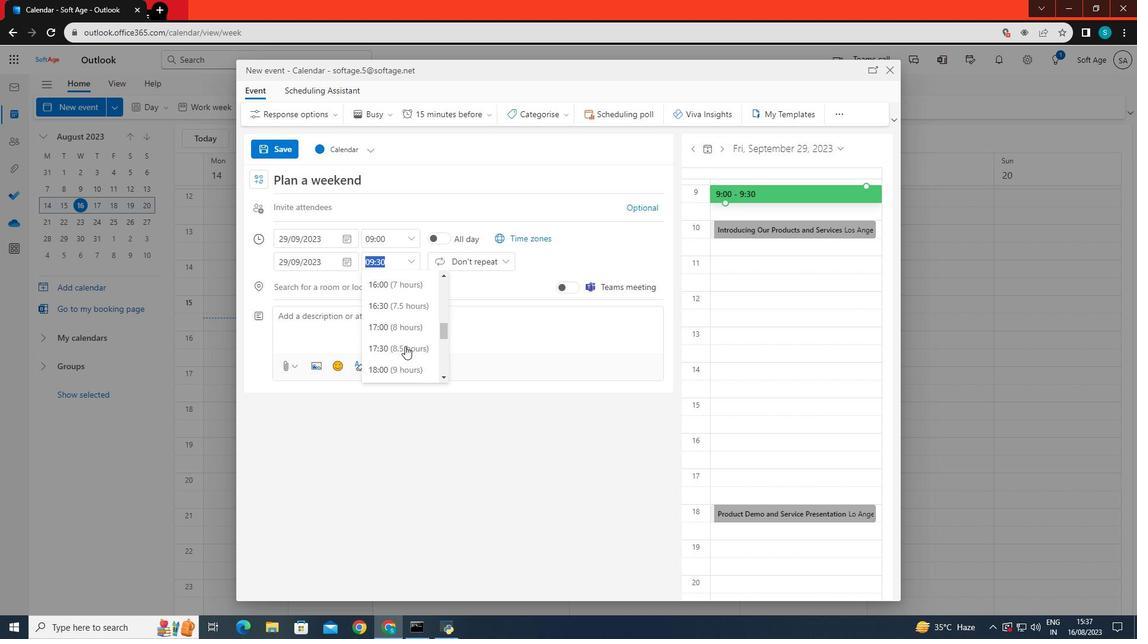 
Action: Mouse scrolled (405, 345) with delta (0, 0)
Screenshot: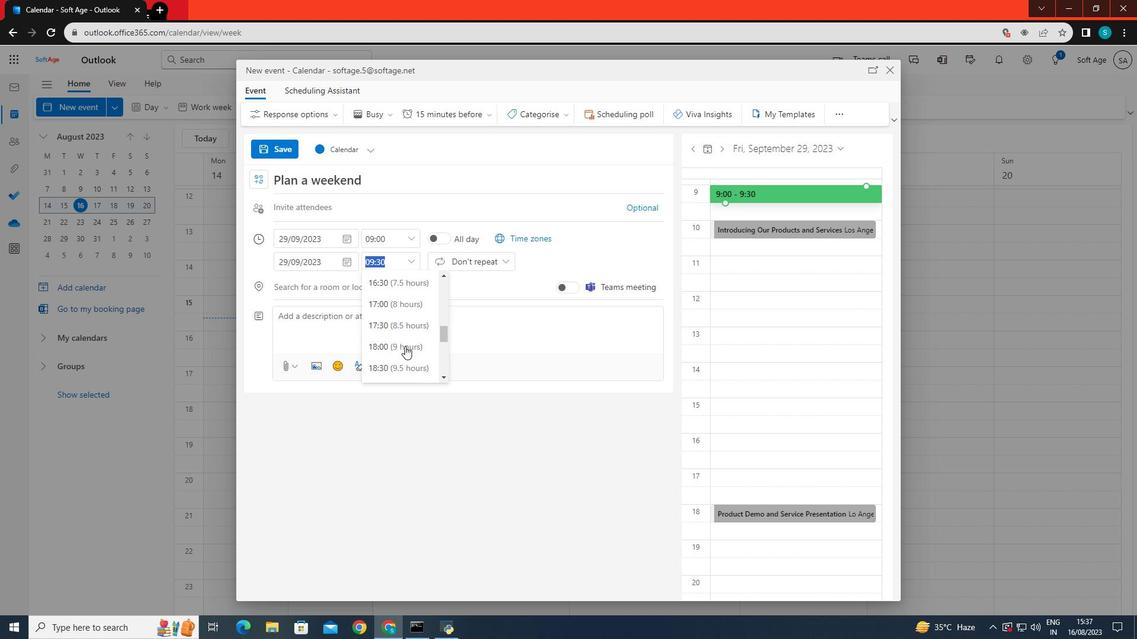 
Action: Mouse scrolled (405, 345) with delta (0, 0)
Screenshot: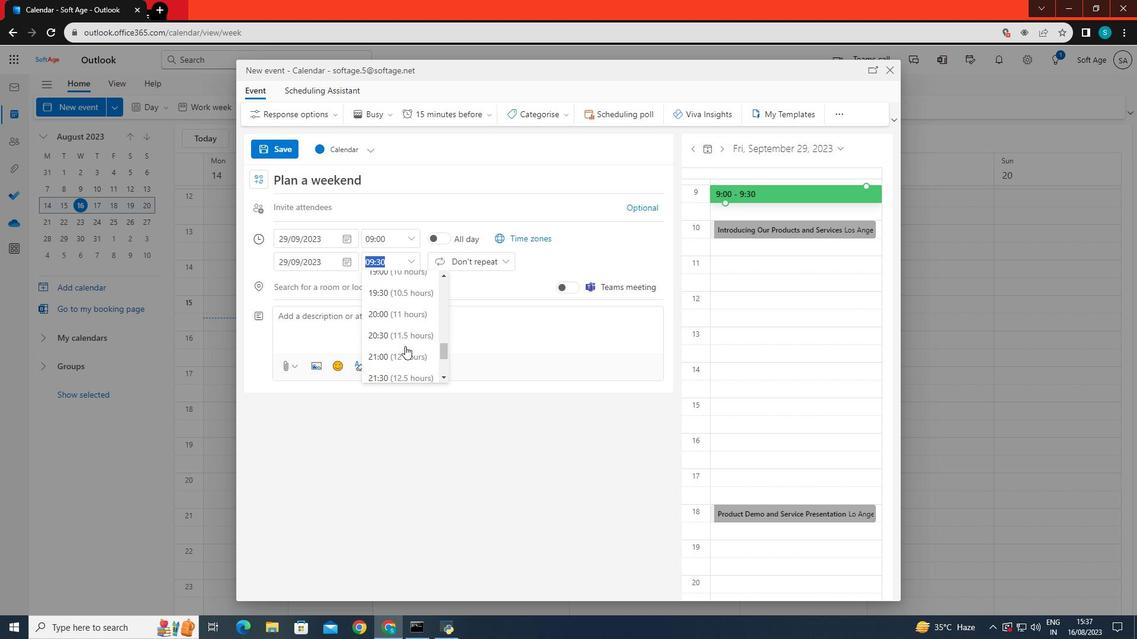 
Action: Mouse scrolled (405, 345) with delta (0, 0)
Screenshot: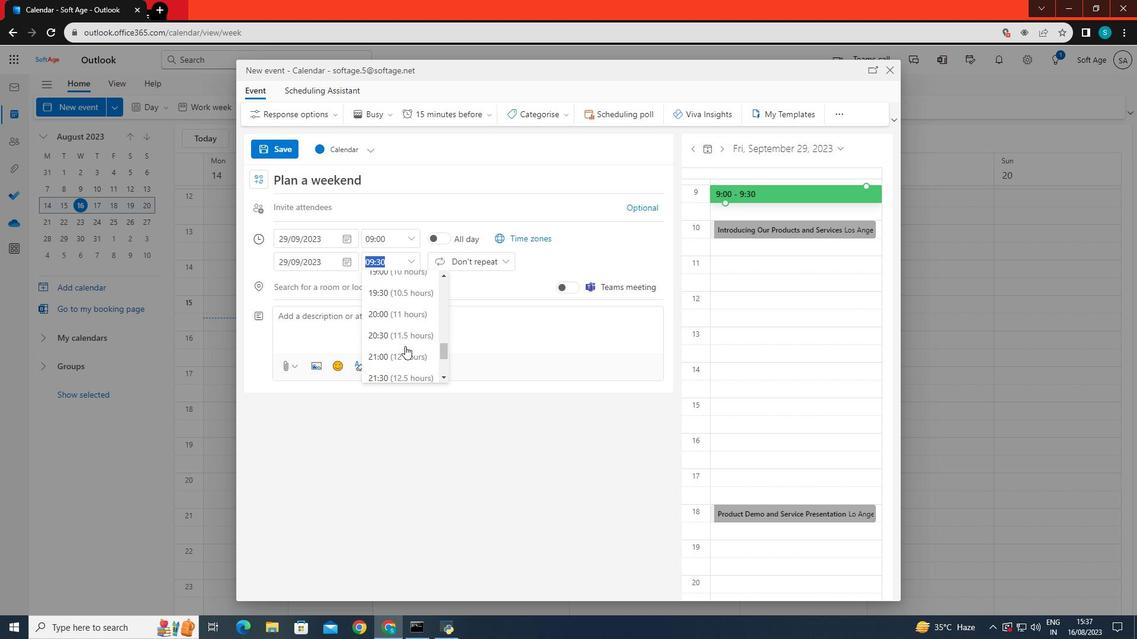 
Action: Mouse scrolled (405, 345) with delta (0, 0)
Screenshot: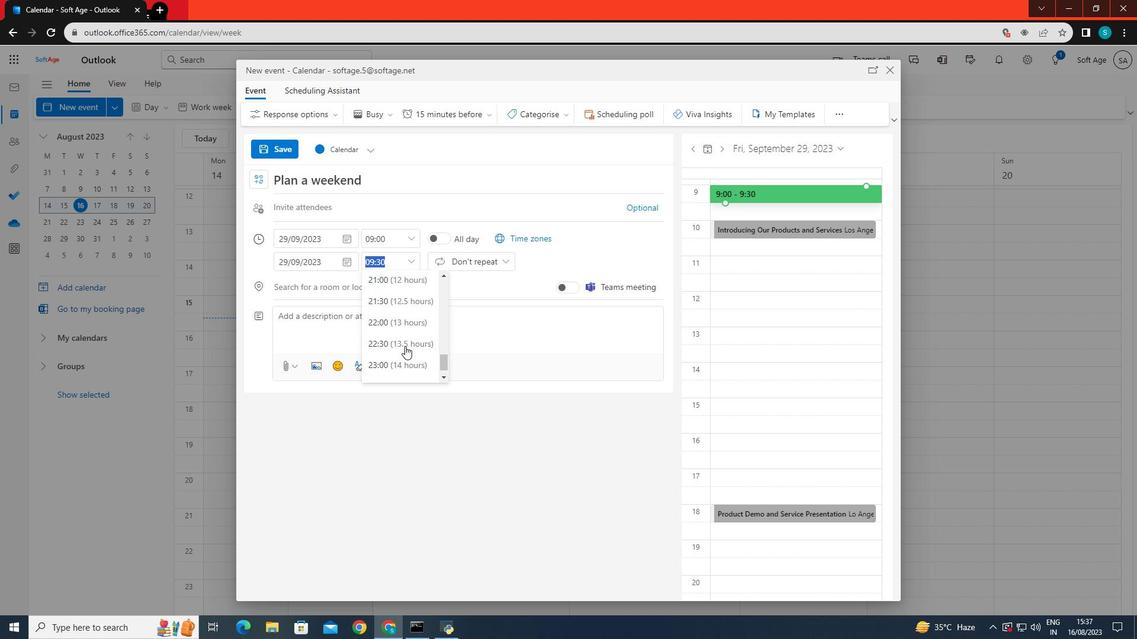 
Action: Mouse scrolled (405, 345) with delta (0, 0)
Screenshot: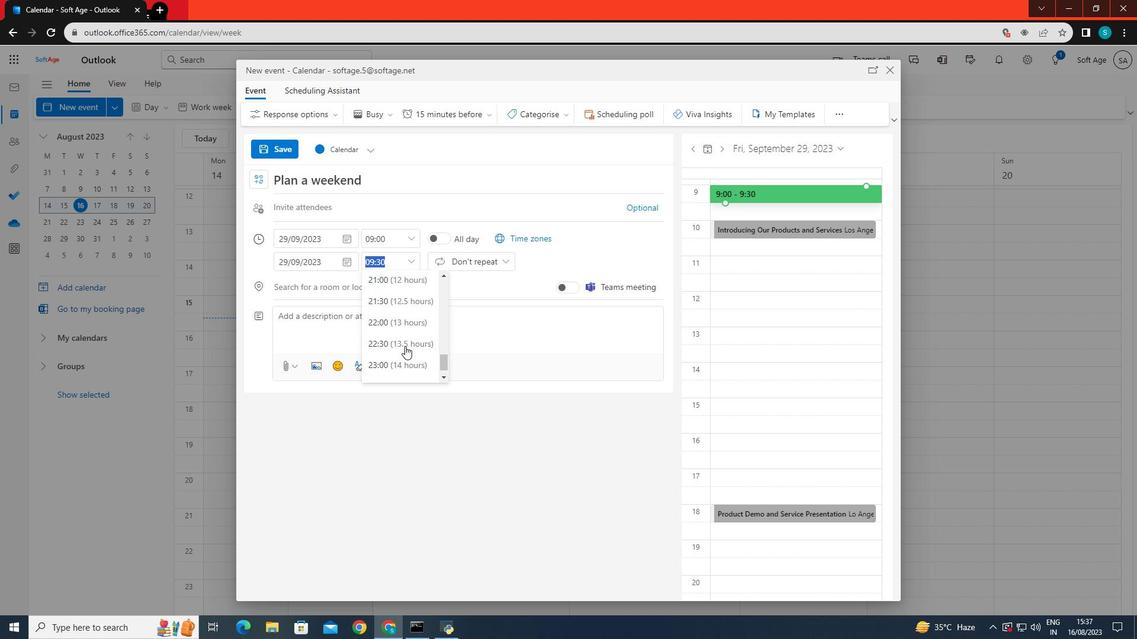
Action: Mouse scrolled (405, 345) with delta (0, 0)
Screenshot: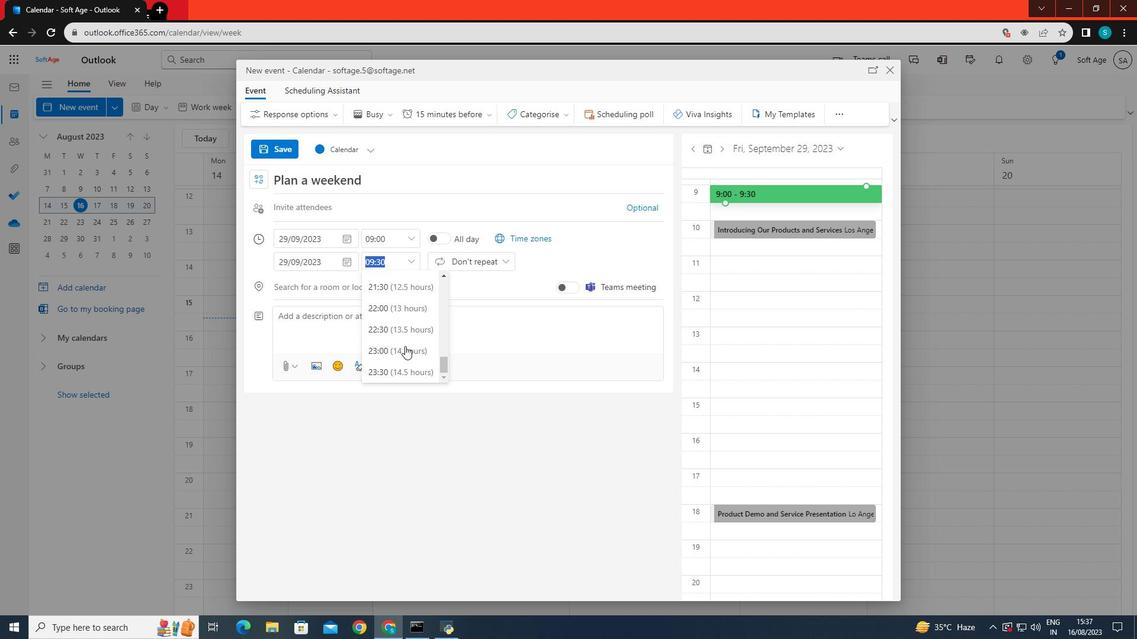 
Action: Mouse moved to (398, 342)
Screenshot: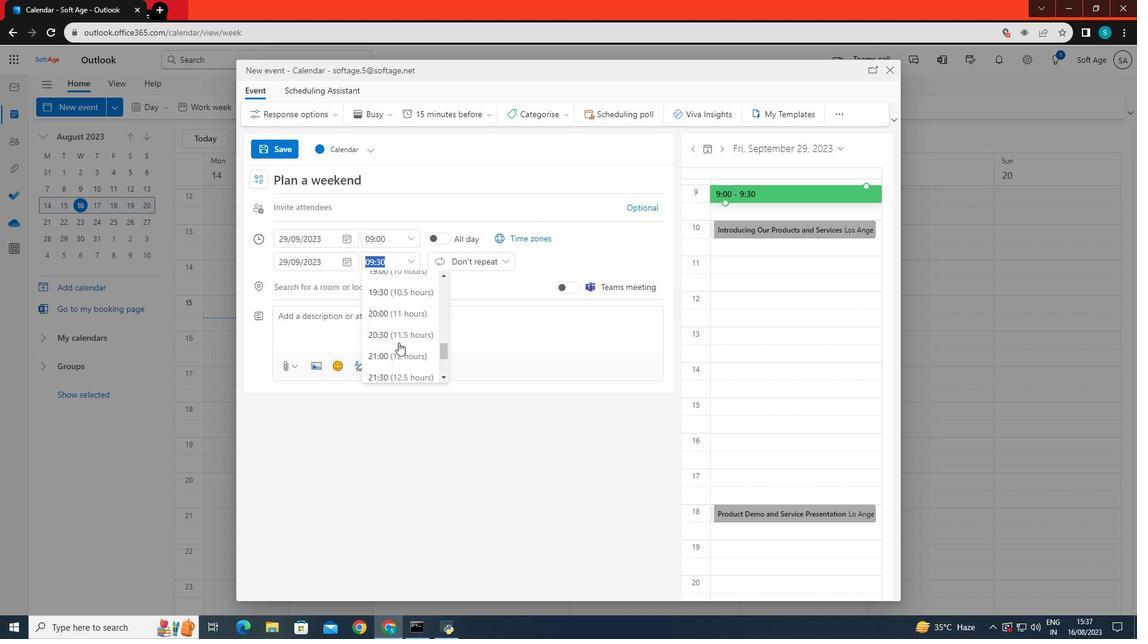 
Action: Mouse scrolled (398, 343) with delta (0, 0)
Screenshot: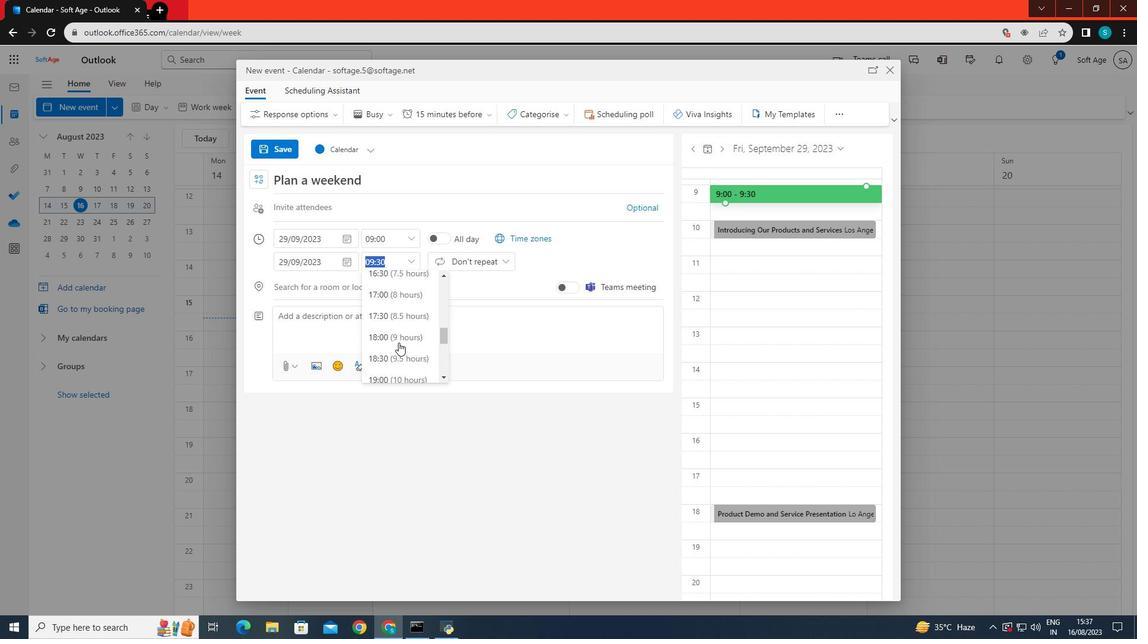 
Action: Mouse scrolled (398, 343) with delta (0, 0)
Screenshot: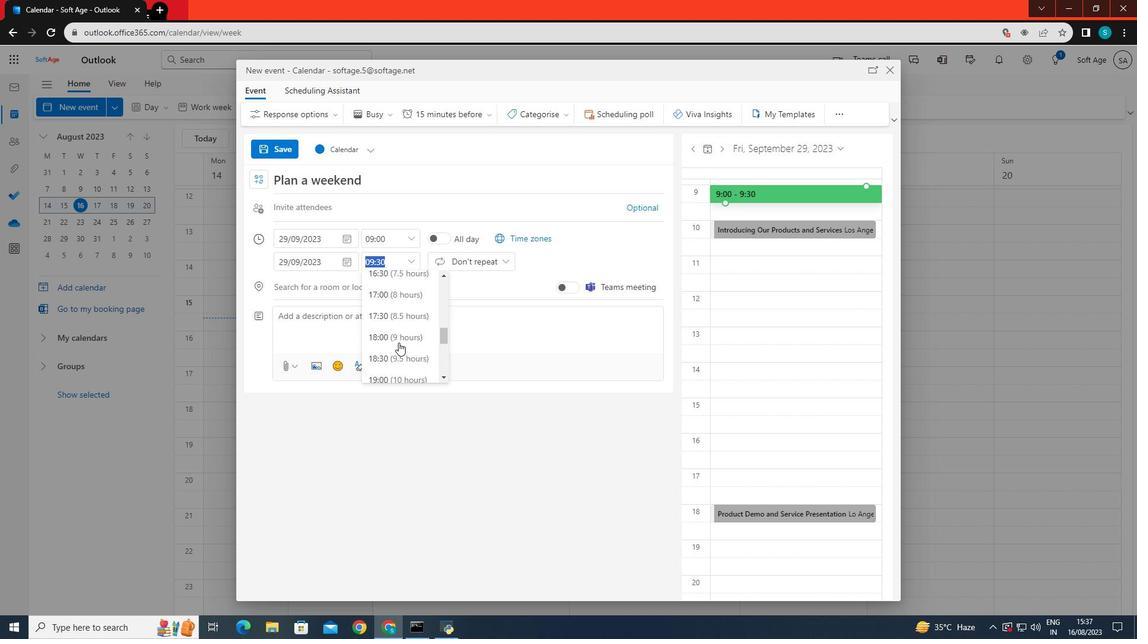 
Action: Mouse scrolled (398, 343) with delta (0, 0)
Screenshot: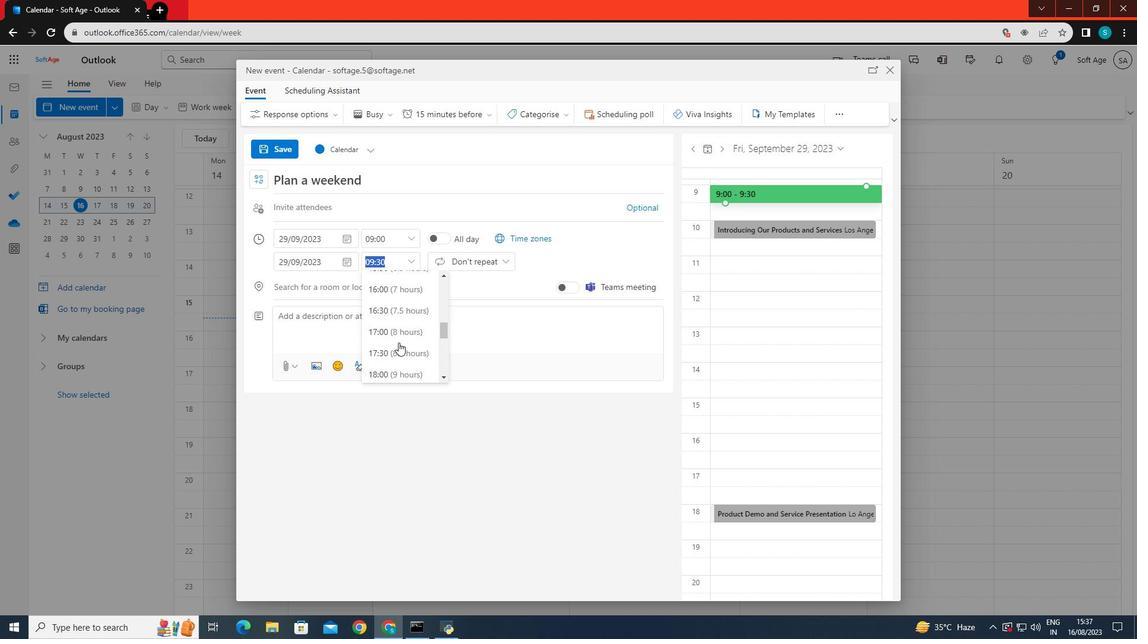 
Action: Mouse scrolled (398, 343) with delta (0, 0)
Screenshot: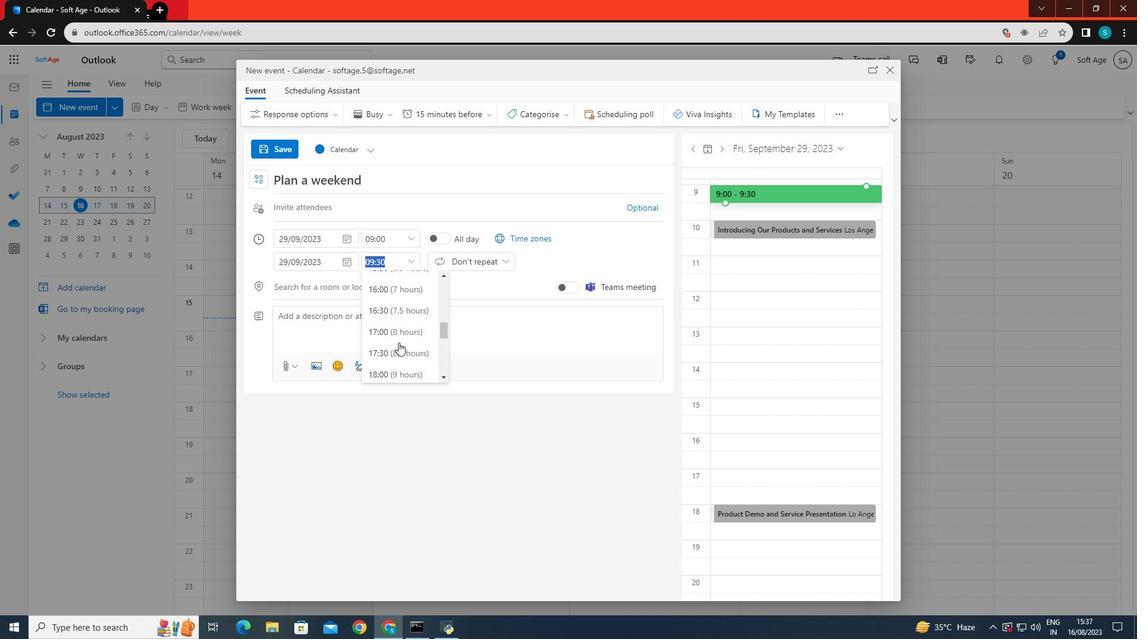 
Action: Mouse moved to (392, 316)
Screenshot: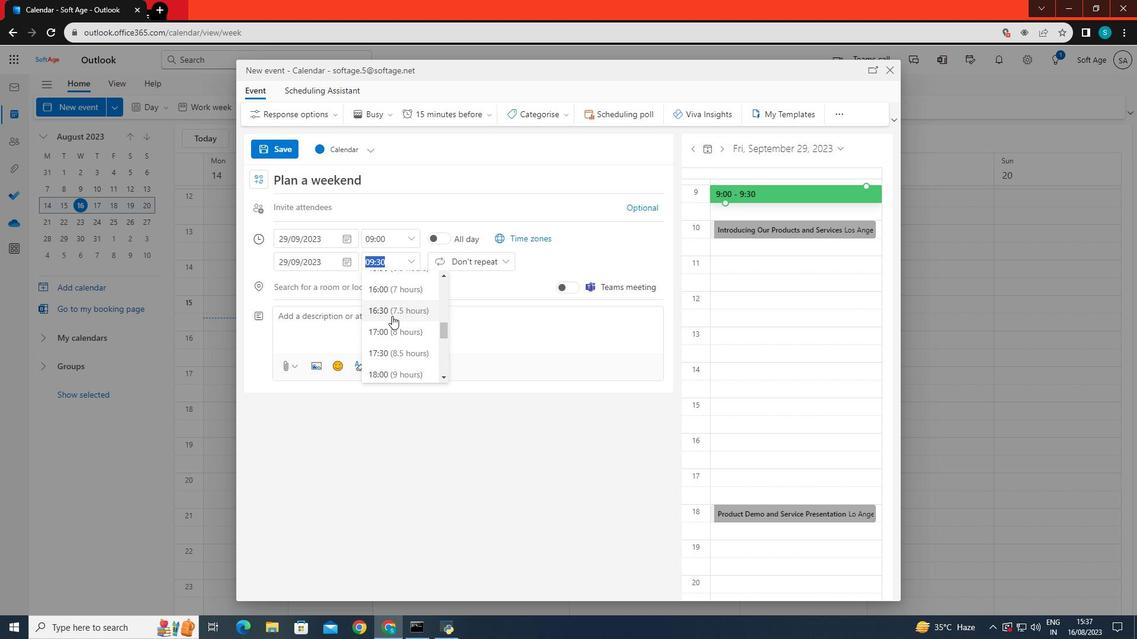 
Action: Mouse pressed left at (392, 316)
Screenshot: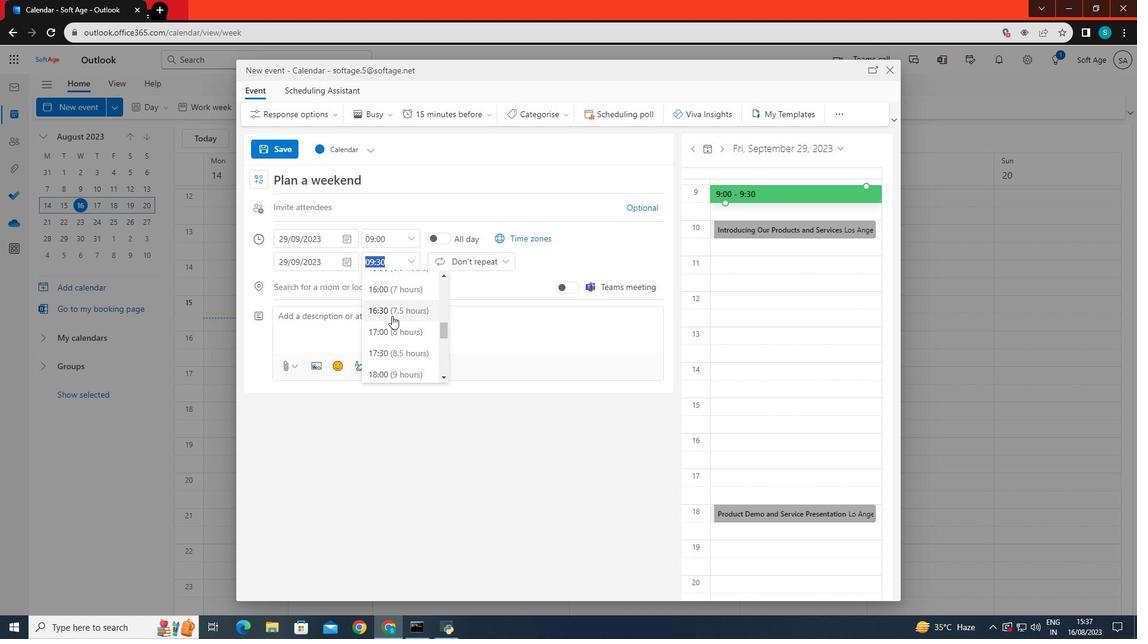 
Action: Mouse moved to (306, 333)
Screenshot: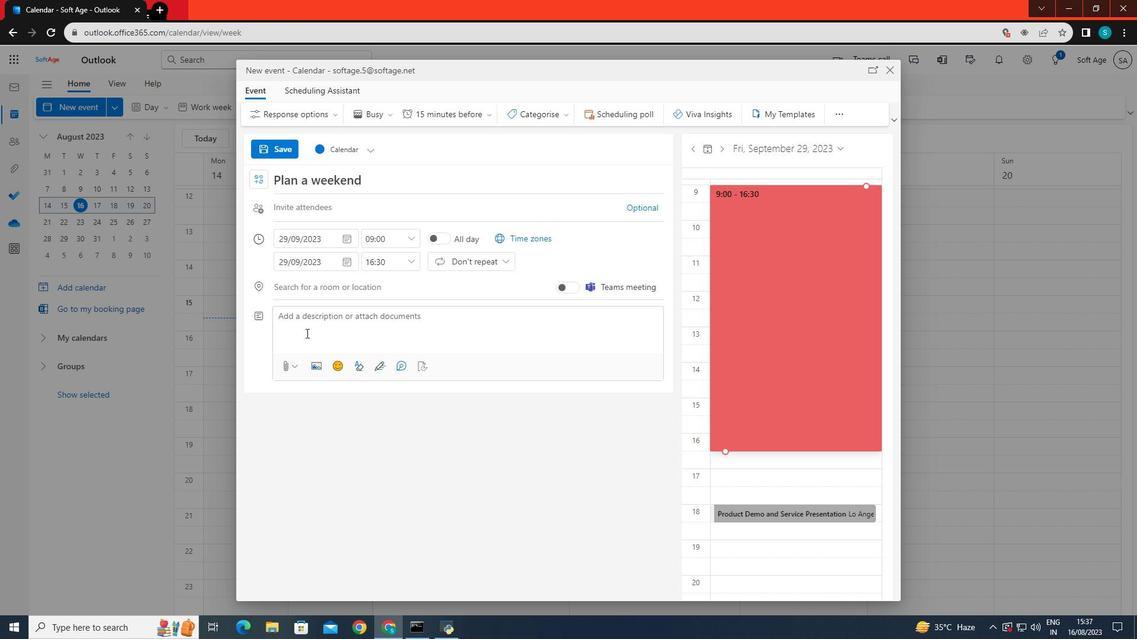 
Action: Mouse pressed left at (306, 333)
Screenshot: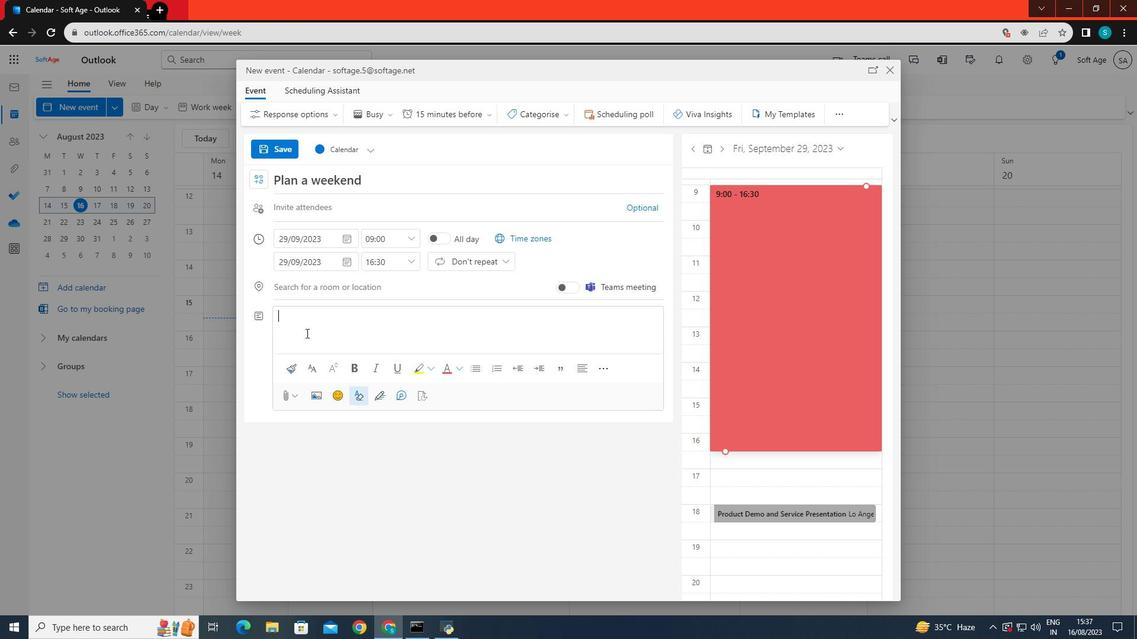 
Action: Key pressed <Key.caps_lock>P<Key.caps_lock>lan<Key.space>a<Key.space>weekend<Key.space>getway<Key.space>fo<Key.space>r<Key.backspace><Key.backspace><Key.backspace><Key.backspace><Key.backspace><Key.backspace><Key.backspace><Key.backspace>away<Key.space>for<Key.space>the<Key.space>end<Key.space>of<Key.space>september.
Screenshot: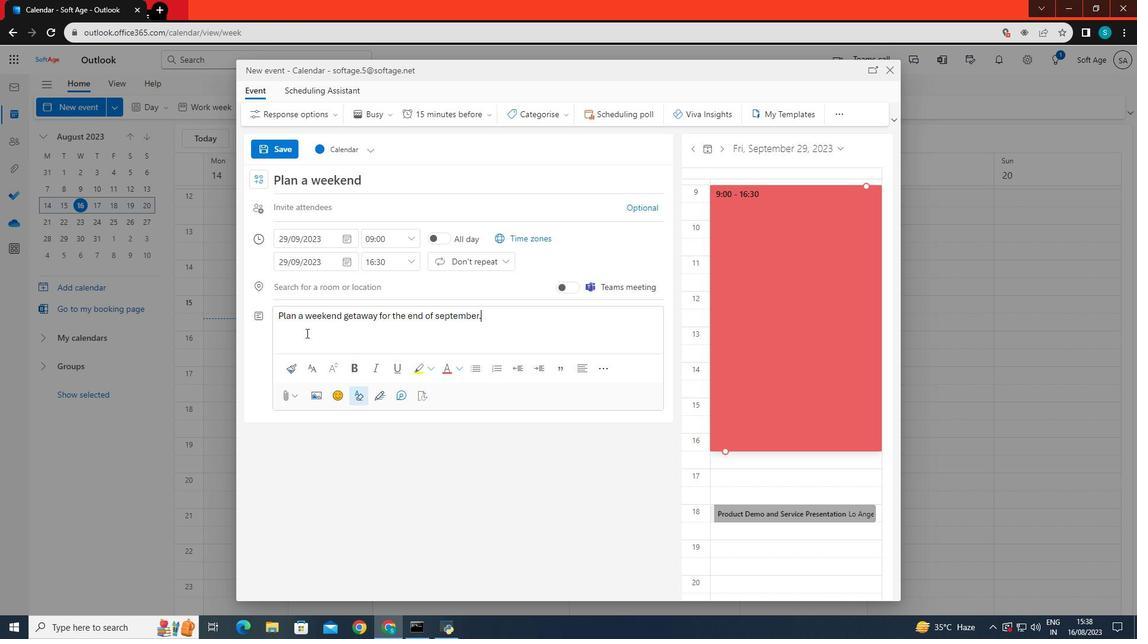 
Action: Mouse moved to (290, 146)
Screenshot: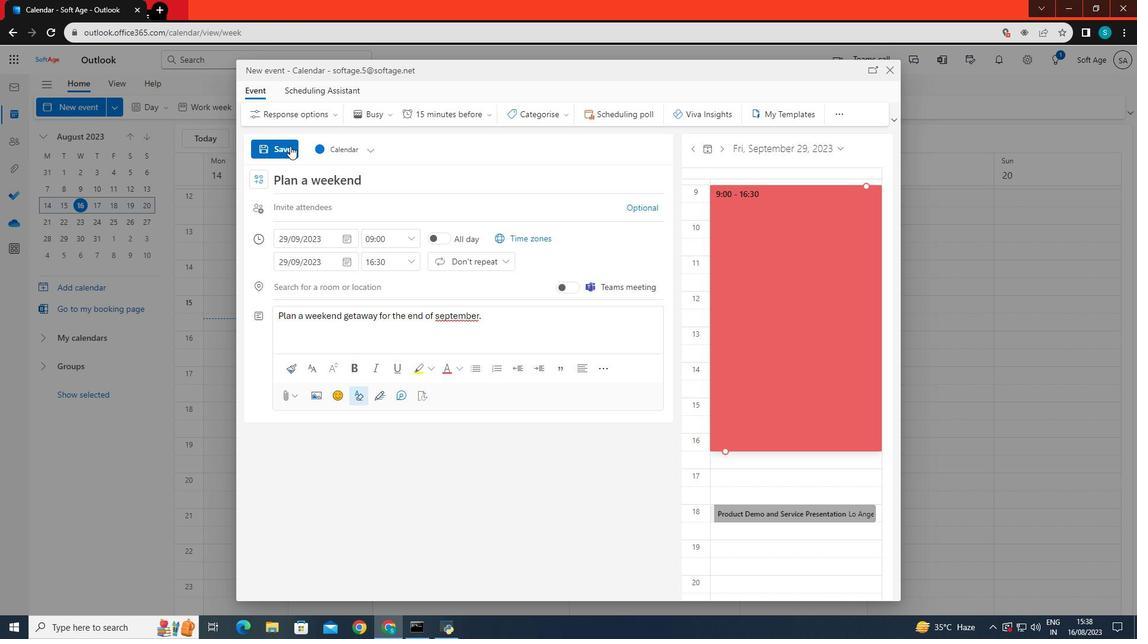 
Action: Mouse pressed left at (290, 146)
Screenshot: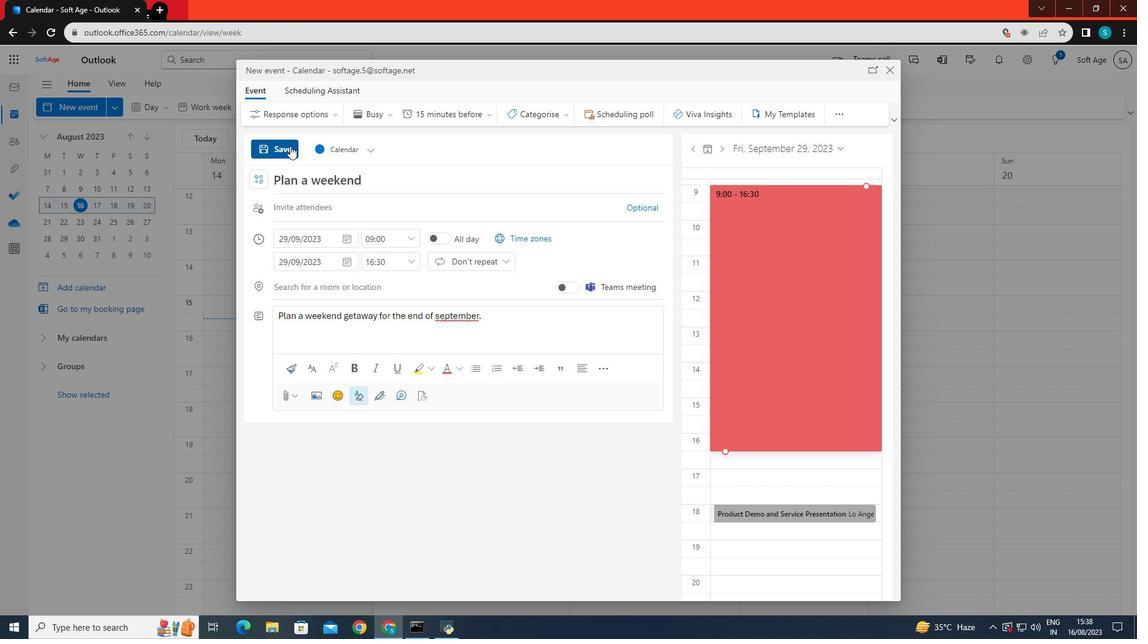 
Action: Mouse moved to (294, 149)
Screenshot: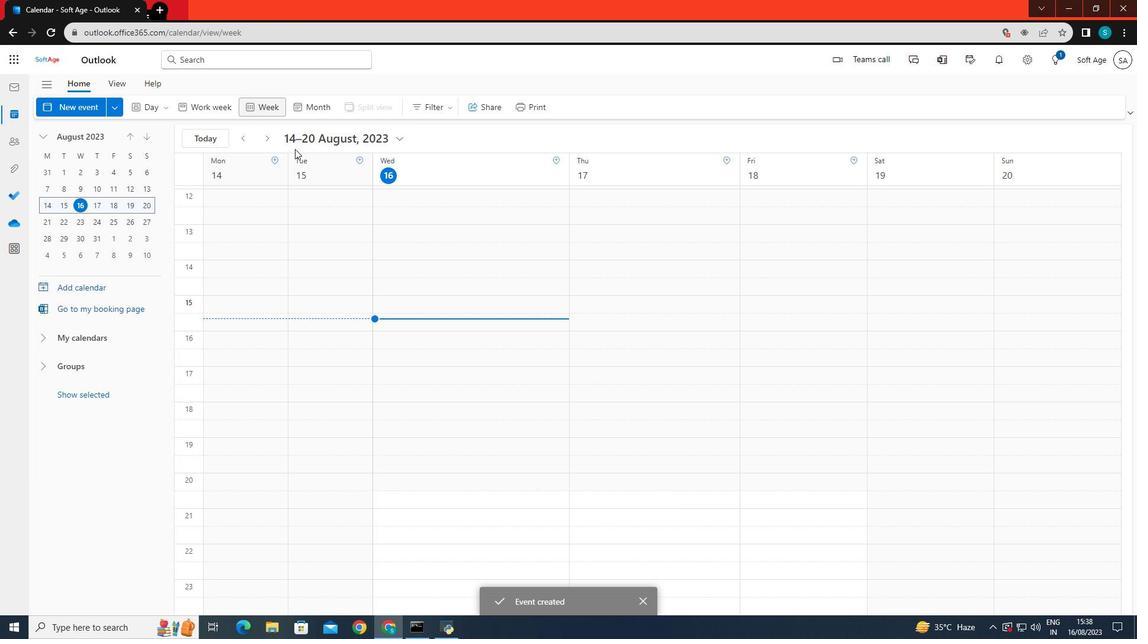 
